 Task: In the sheet Budget Analysis ToolFont size of heading  18 Font style of dataoswald 'Font size of data '9 Alignment of headline & dataAlign center.   Fill color in heading, Red Font color of dataIn the sheet   Velocity Sales review   book
Action: Mouse moved to (43, 204)
Screenshot: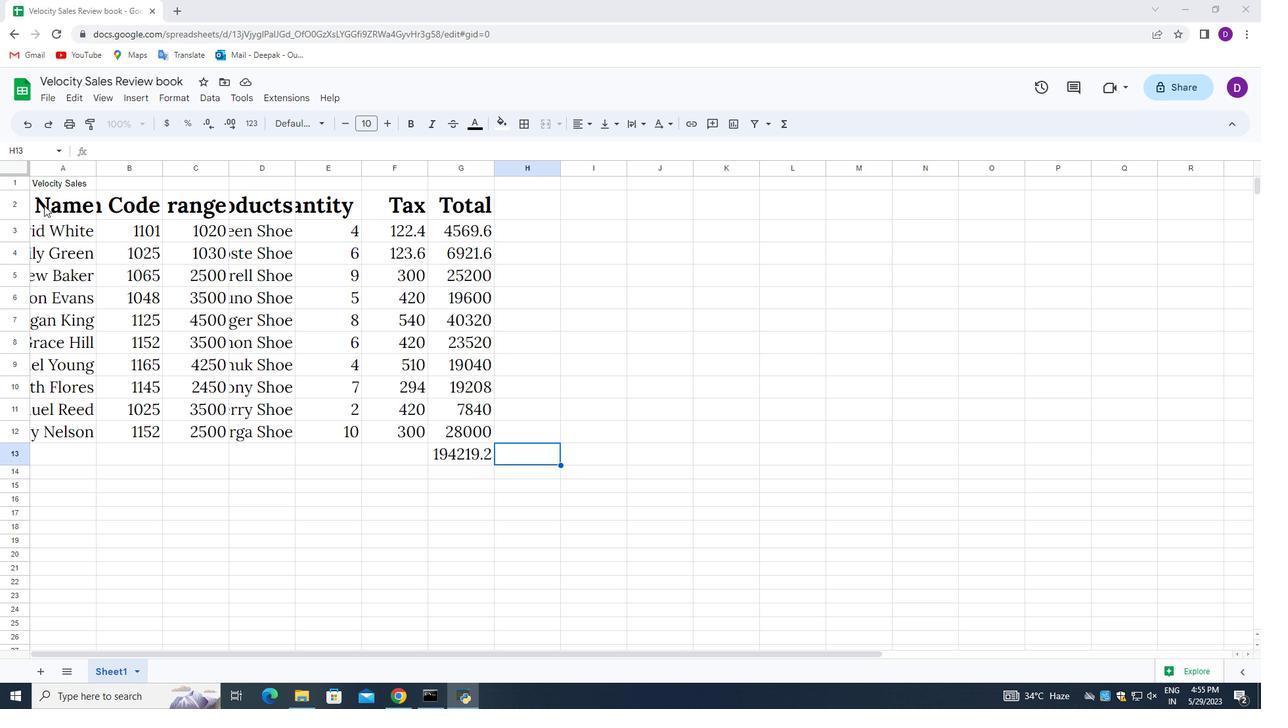 
Action: Mouse pressed left at (43, 204)
Screenshot: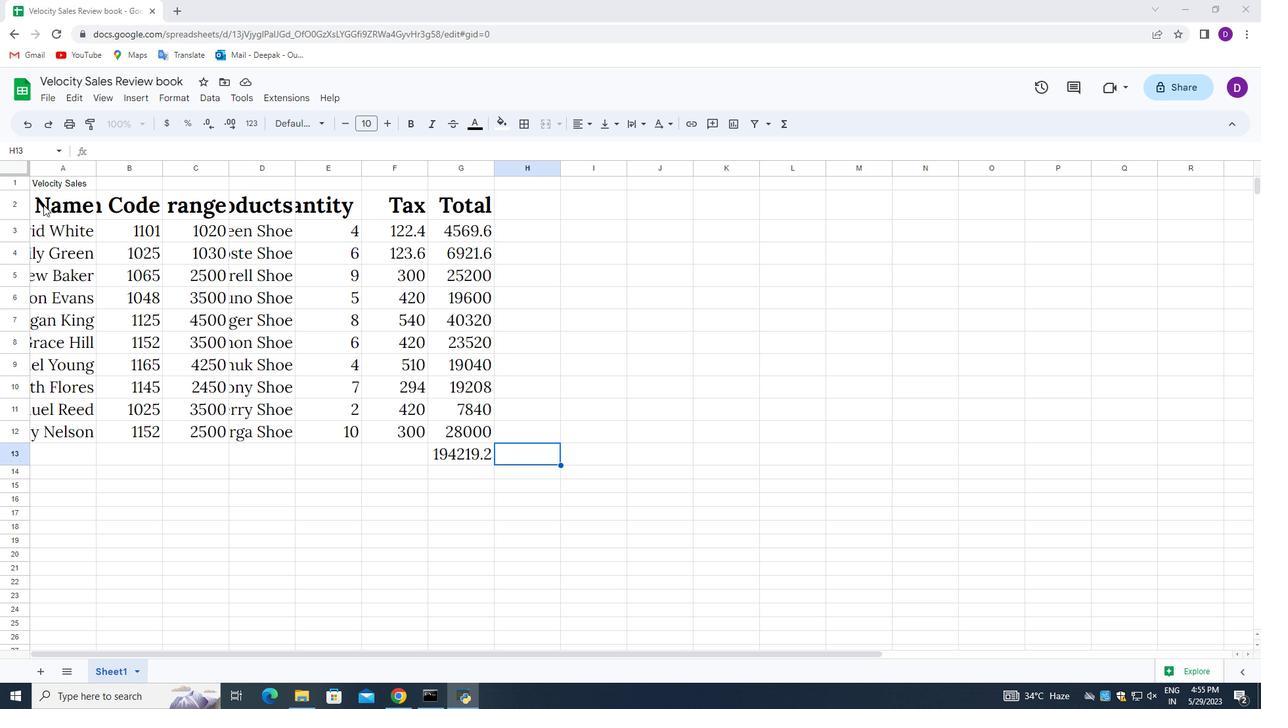 
Action: Mouse moved to (348, 125)
Screenshot: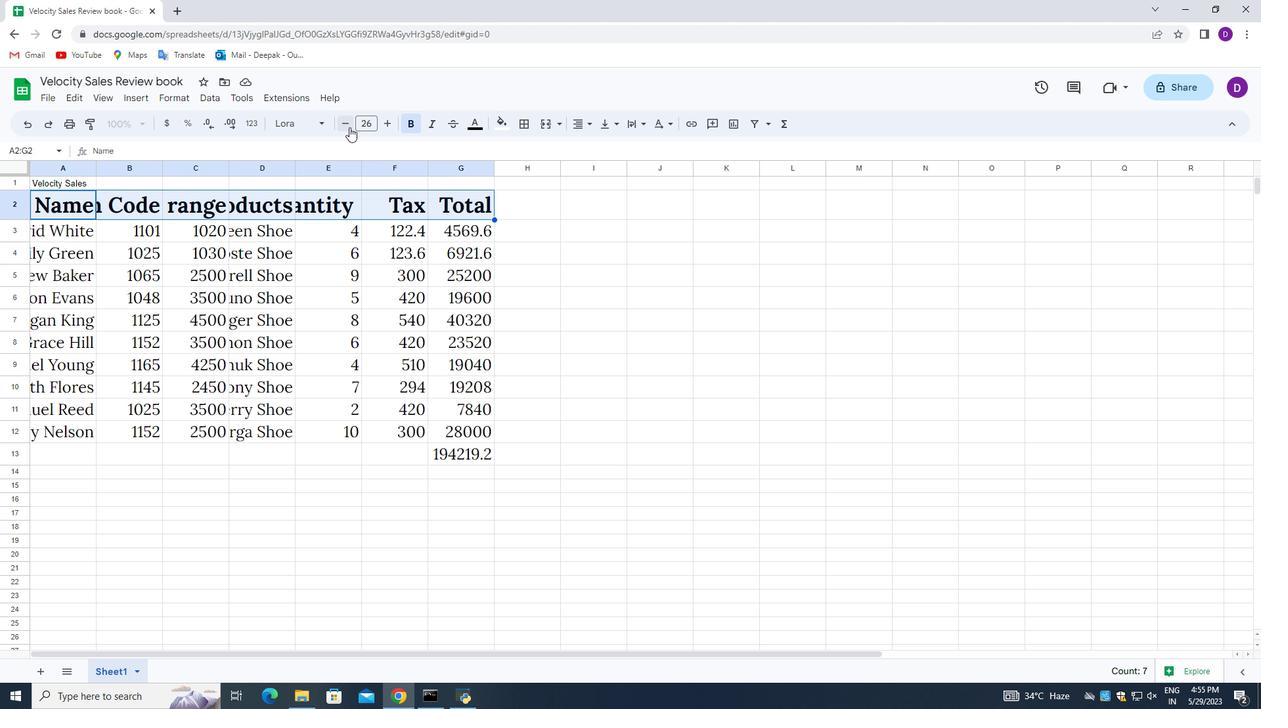 
Action: Mouse pressed left at (348, 125)
Screenshot: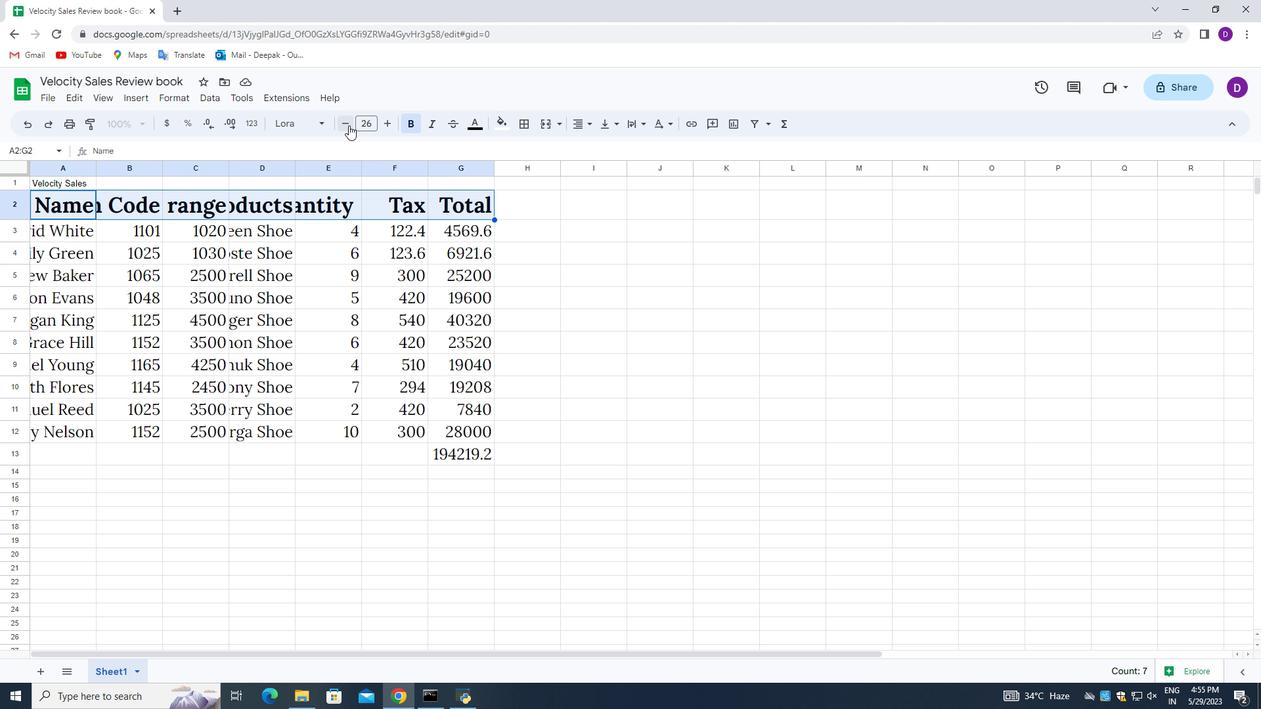 
Action: Mouse pressed left at (348, 125)
Screenshot: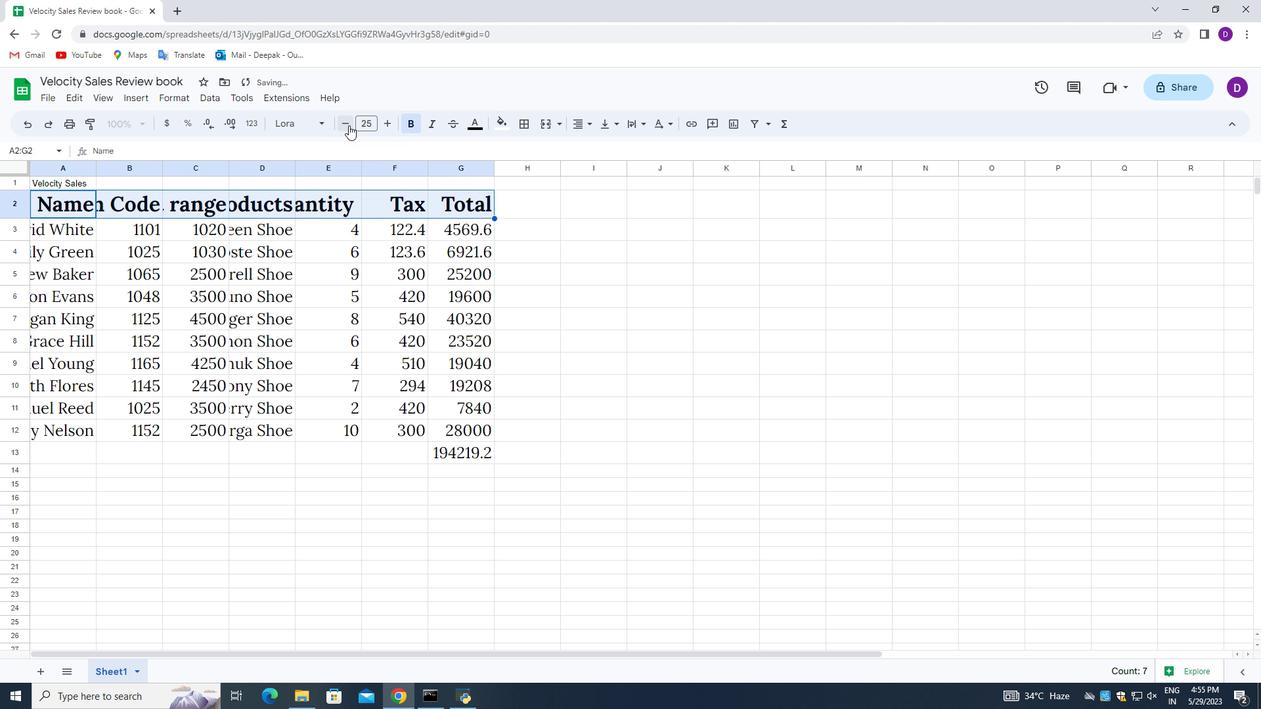 
Action: Mouse pressed left at (348, 125)
Screenshot: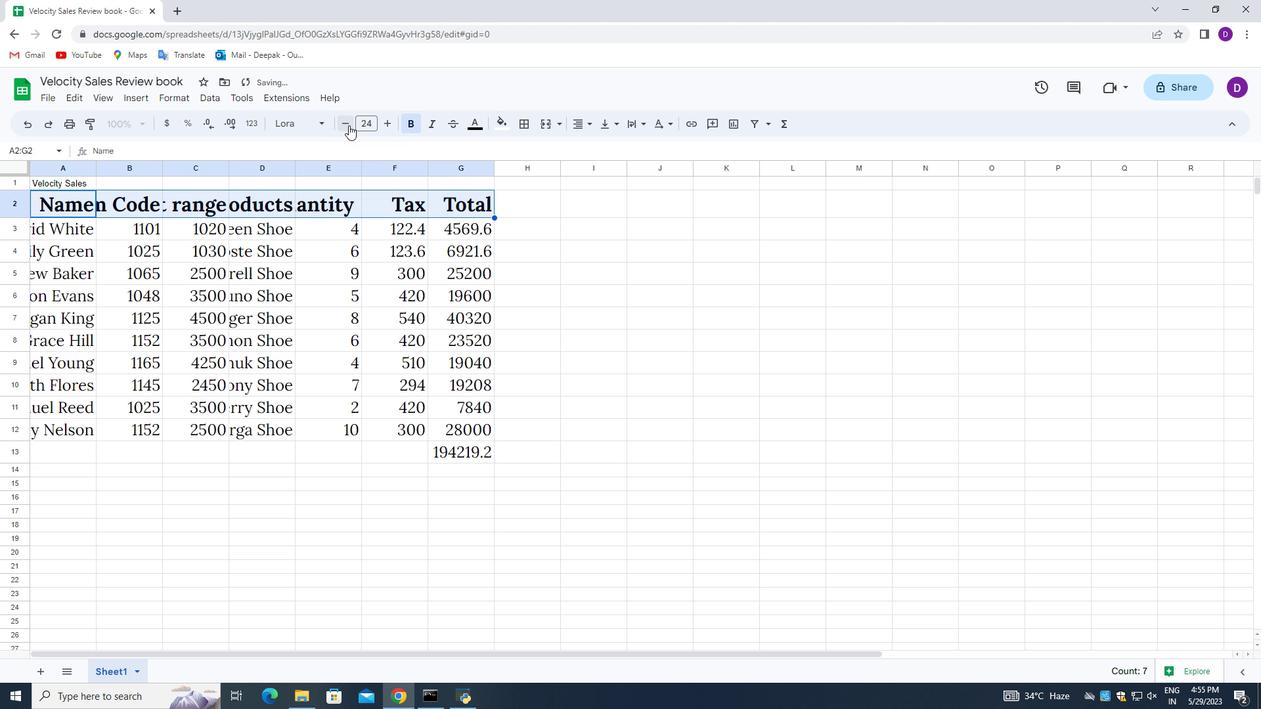 
Action: Mouse pressed left at (348, 125)
Screenshot: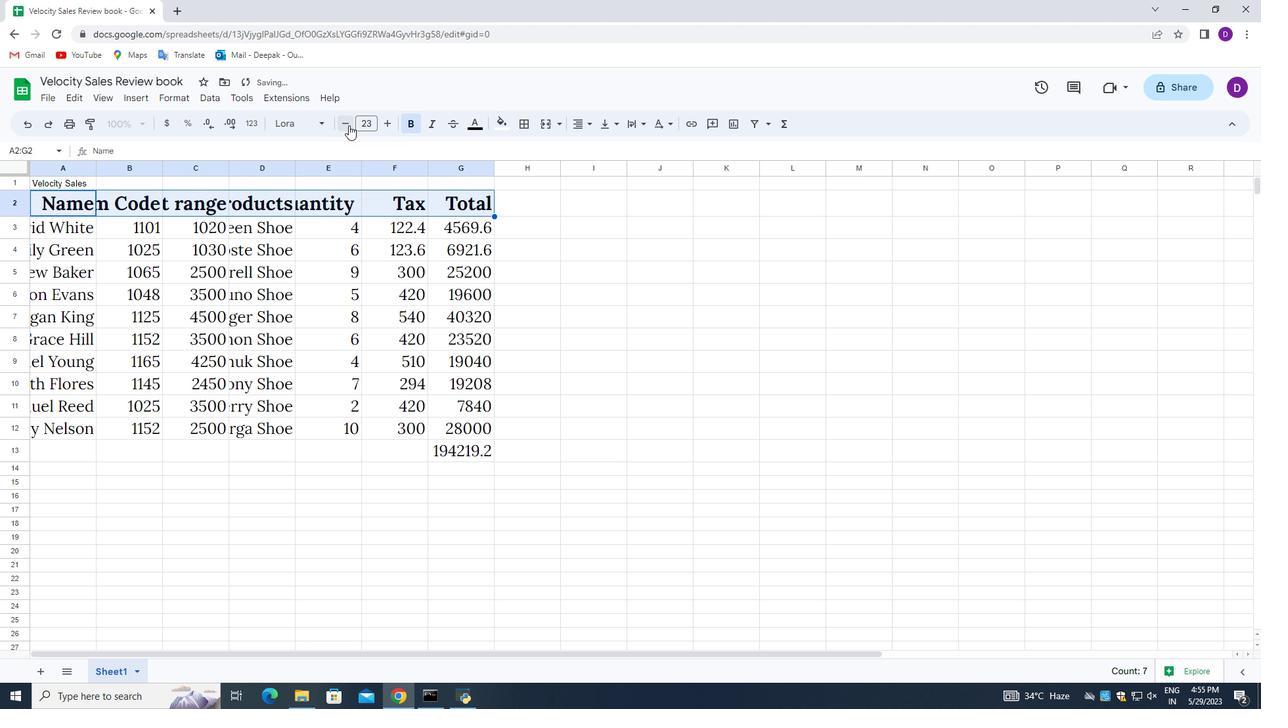 
Action: Mouse pressed left at (348, 125)
Screenshot: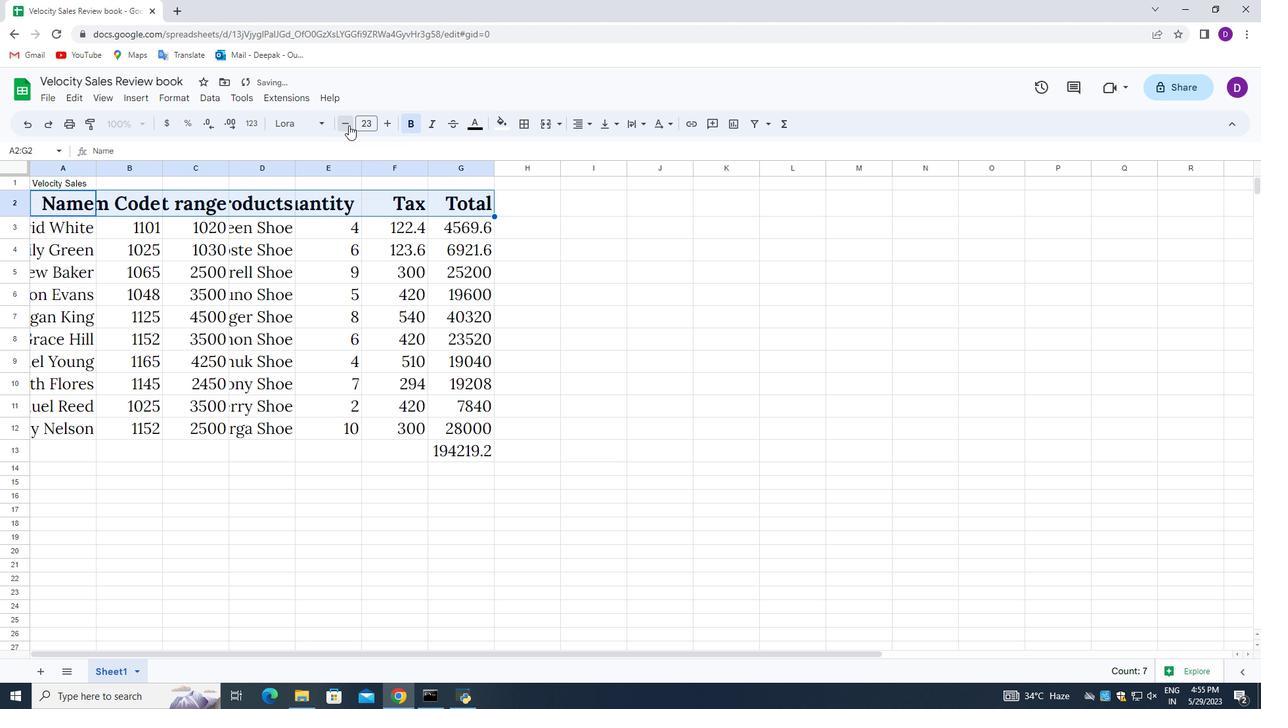 
Action: Mouse pressed left at (348, 125)
Screenshot: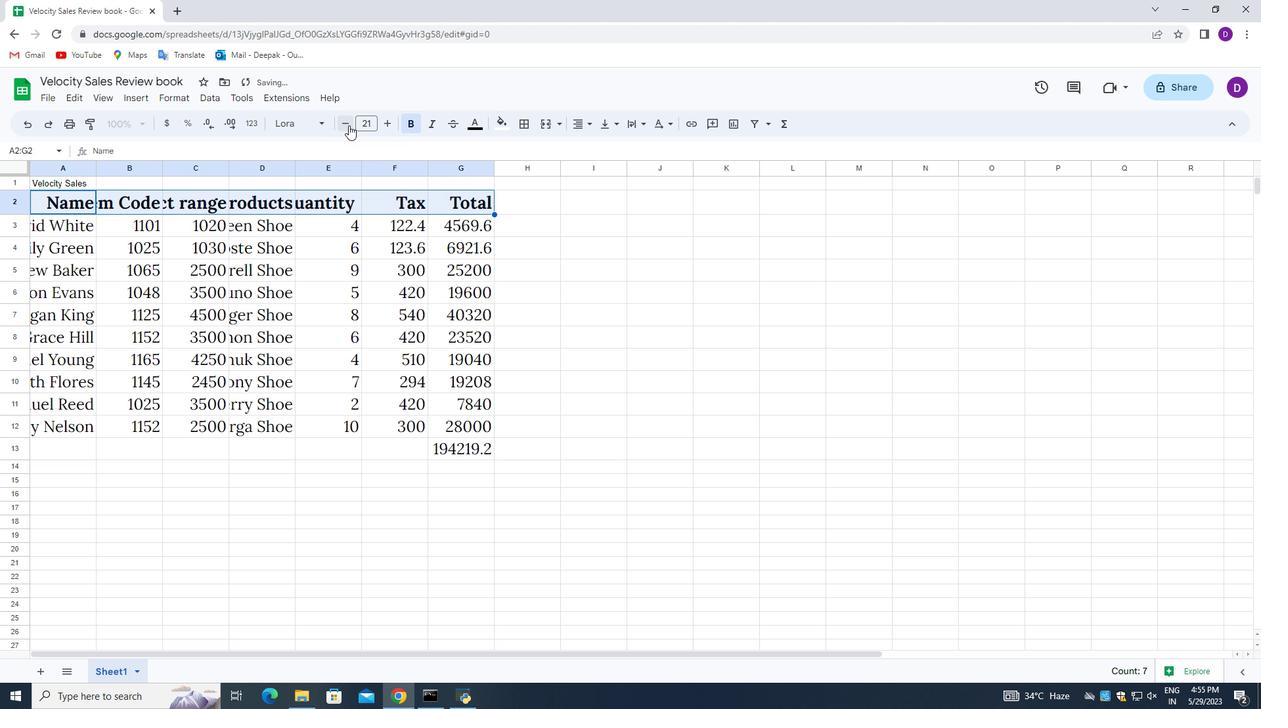 
Action: Mouse pressed left at (348, 125)
Screenshot: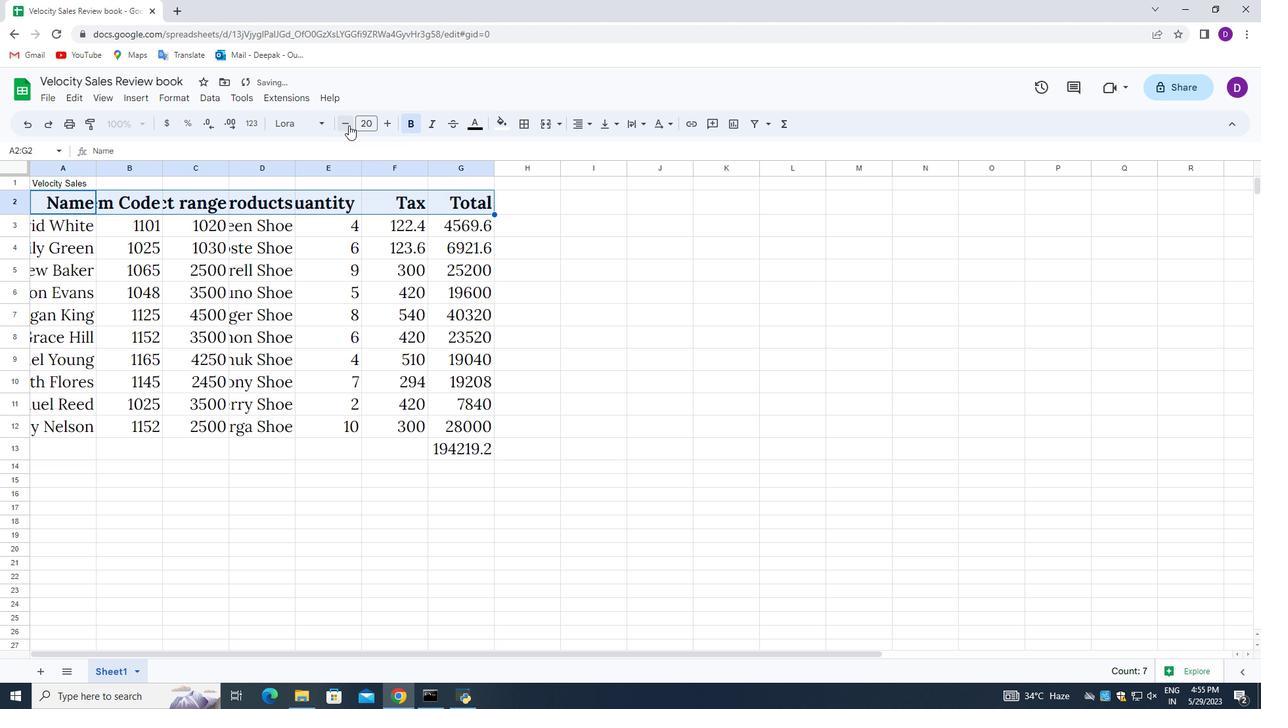 
Action: Mouse pressed left at (348, 125)
Screenshot: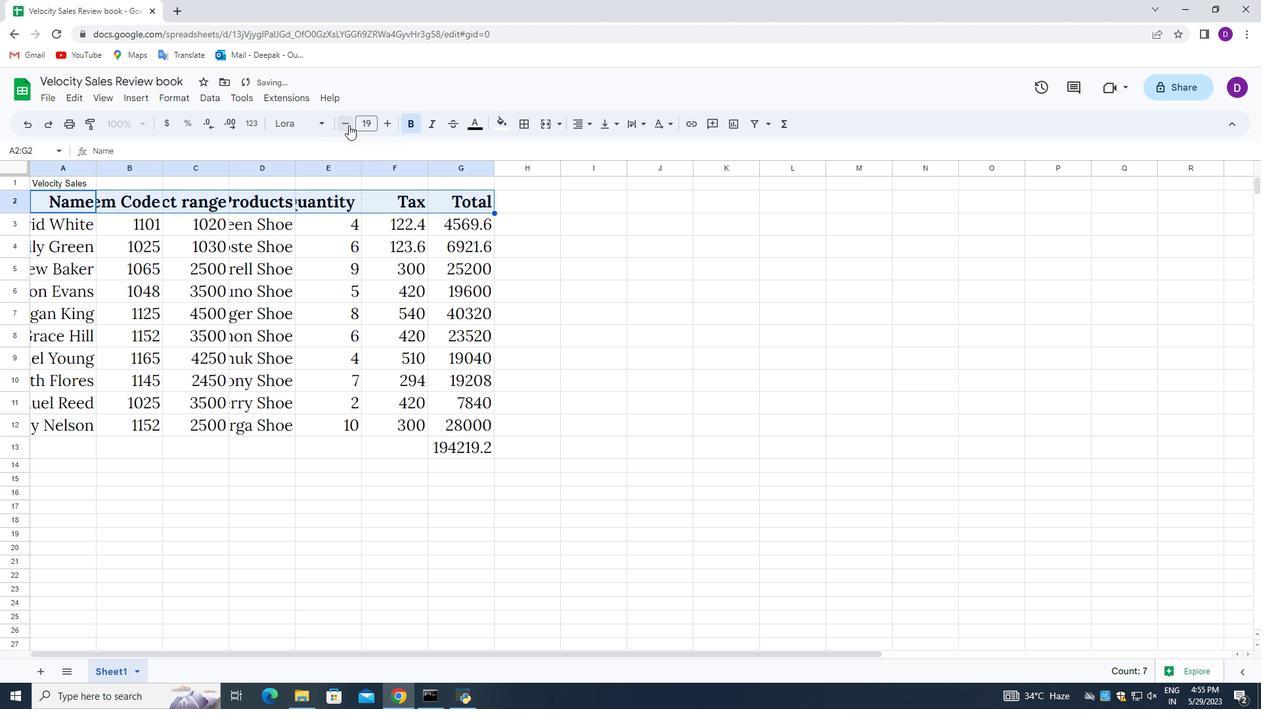 
Action: Mouse moved to (36, 224)
Screenshot: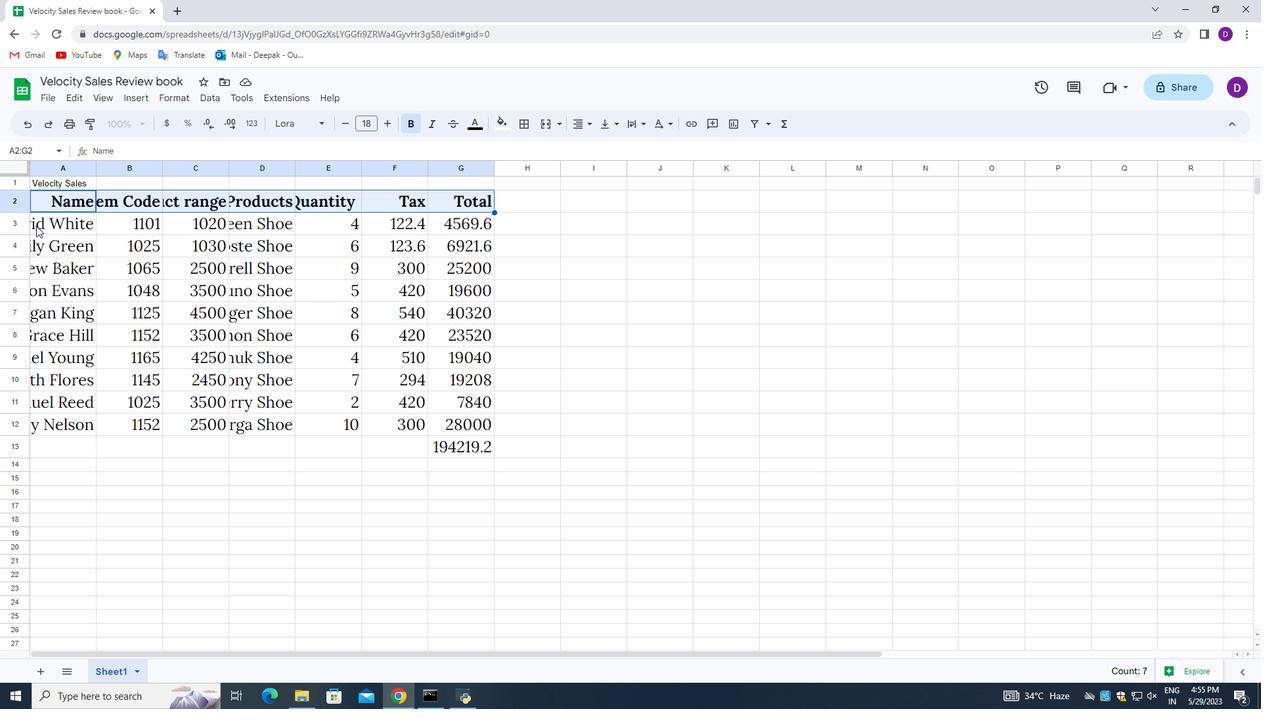 
Action: Mouse pressed left at (36, 224)
Screenshot: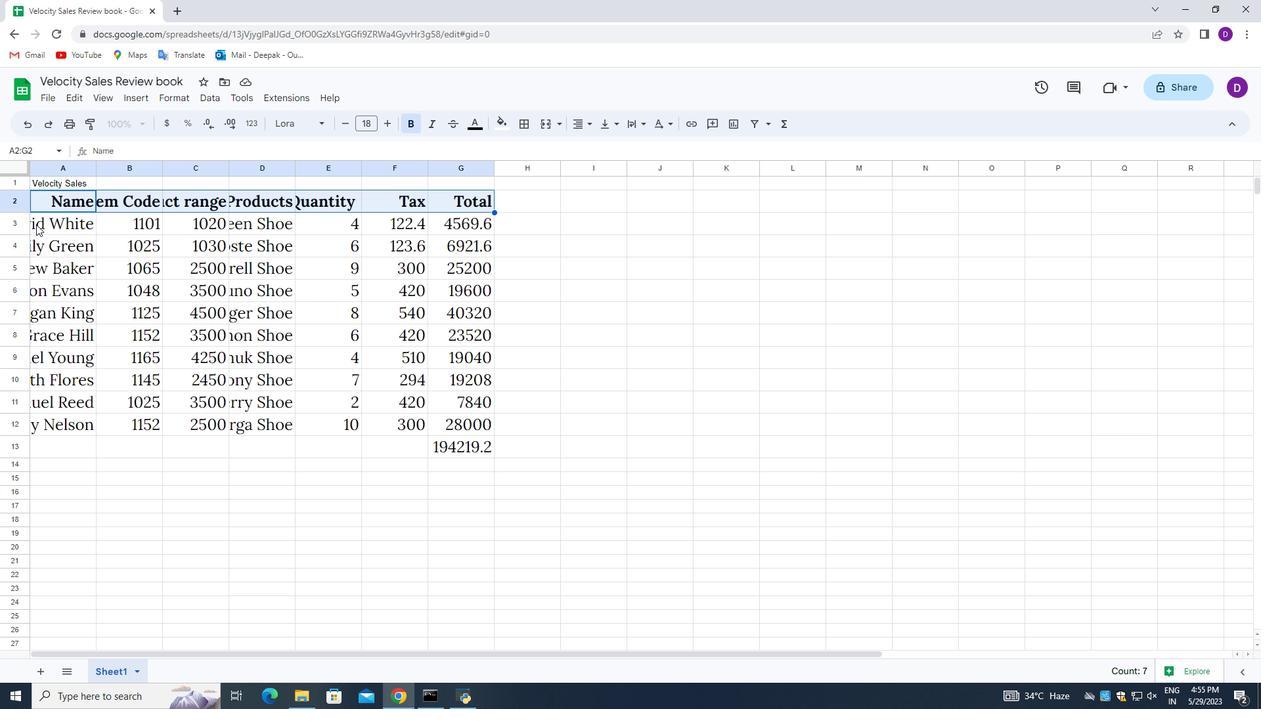 
Action: Mouse moved to (287, 118)
Screenshot: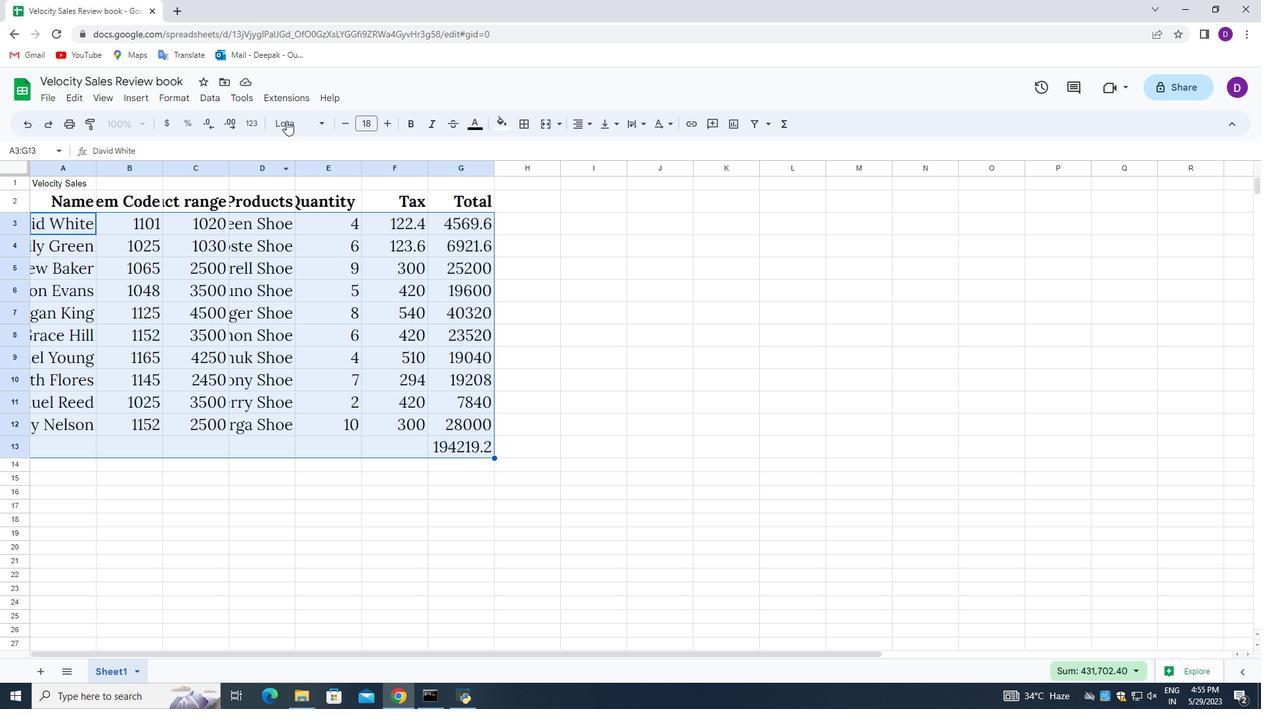
Action: Mouse pressed left at (287, 118)
Screenshot: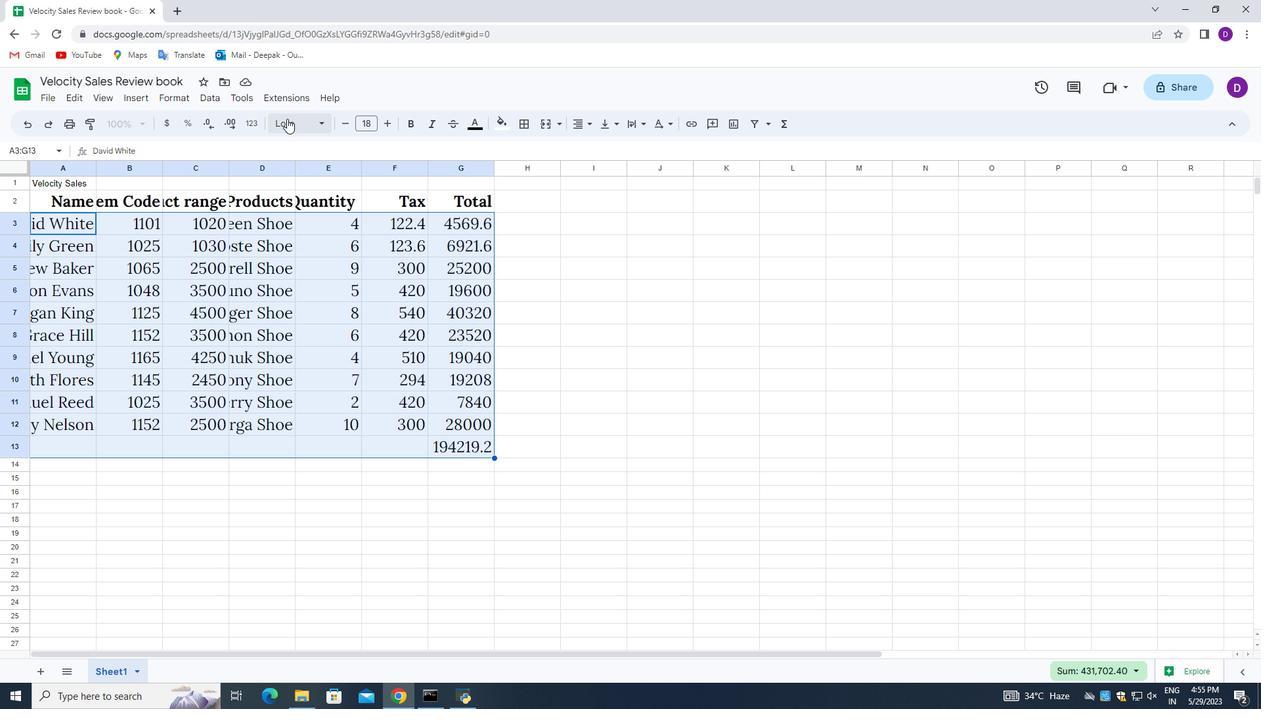 
Action: Mouse moved to (323, 281)
Screenshot: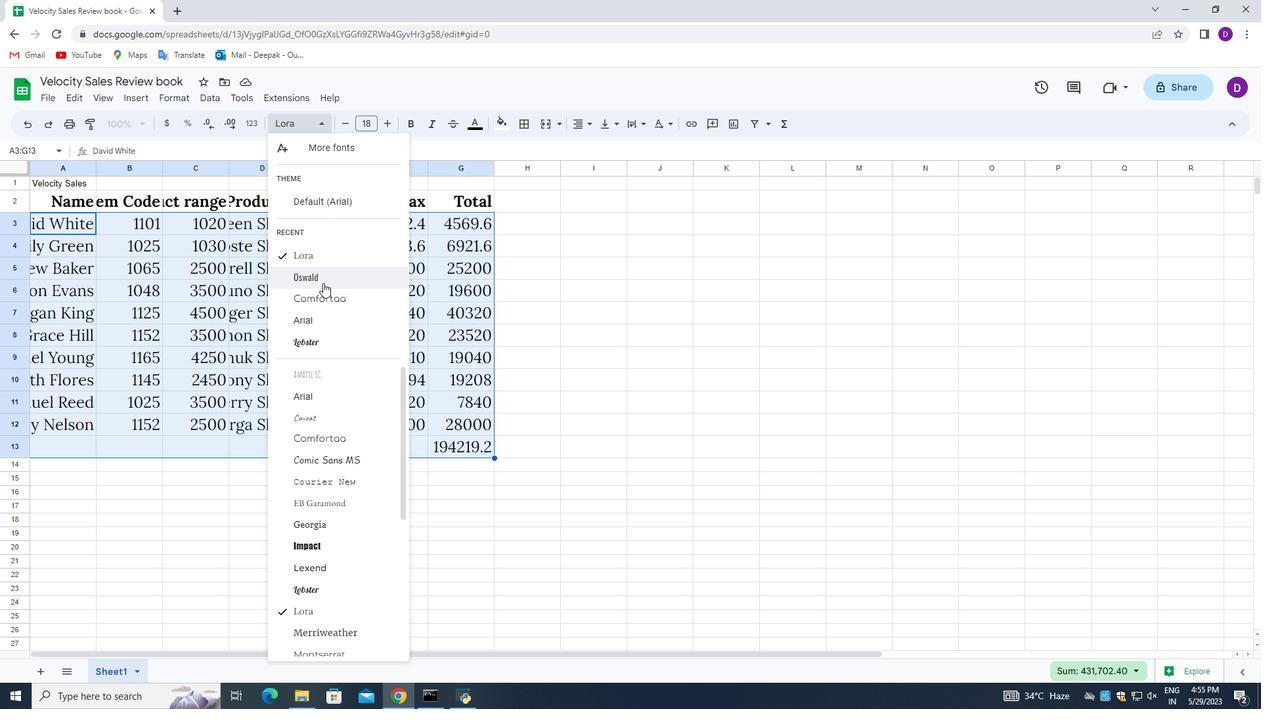 
Action: Mouse pressed left at (323, 281)
Screenshot: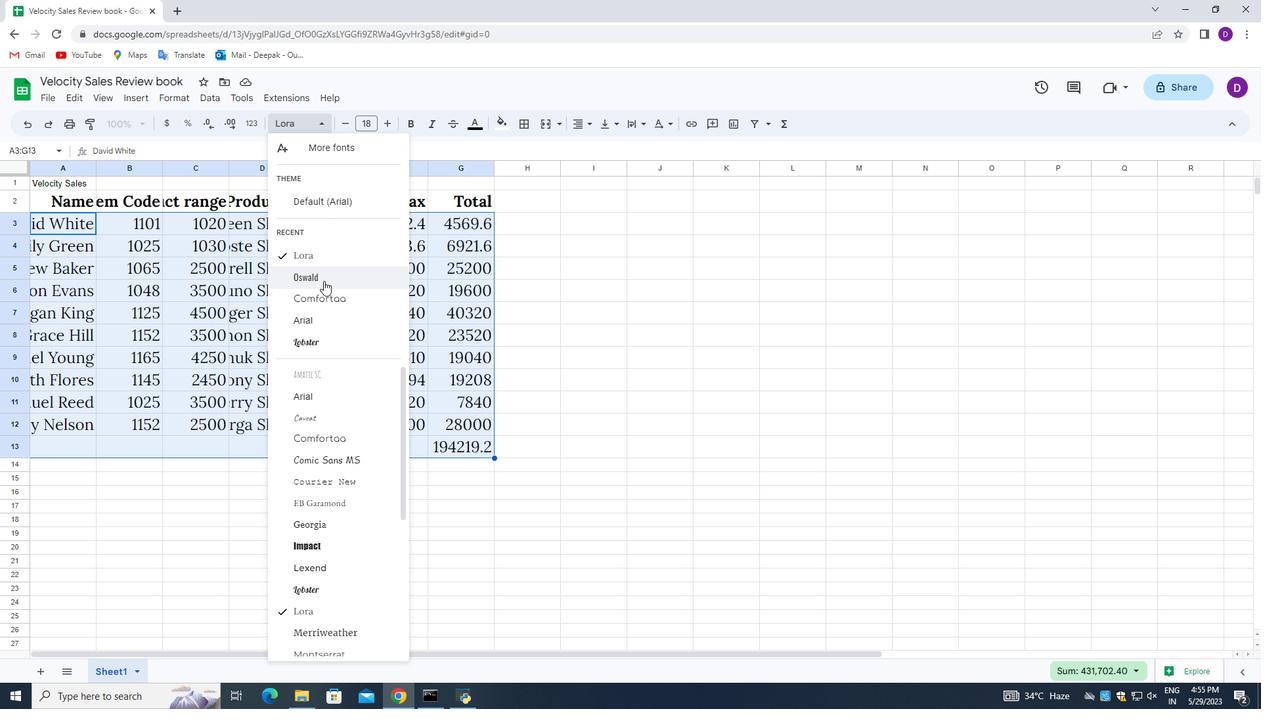 
Action: Mouse moved to (344, 126)
Screenshot: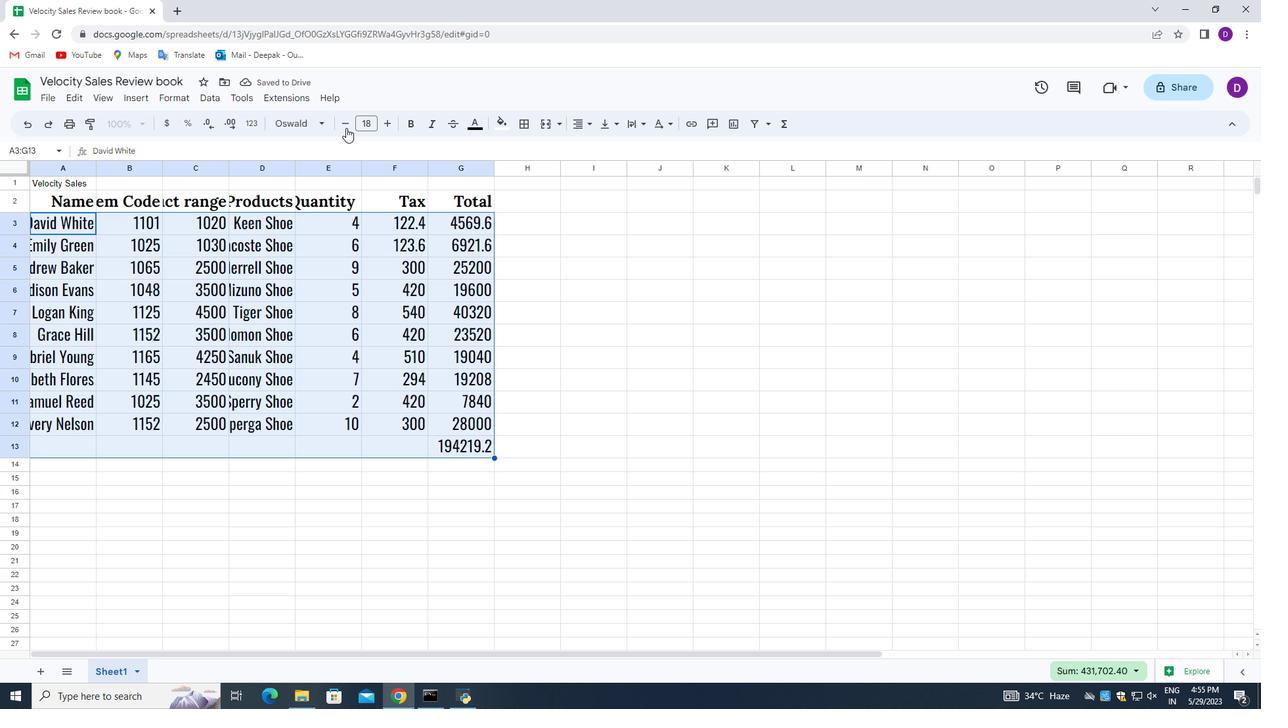 
Action: Mouse pressed left at (344, 126)
Screenshot: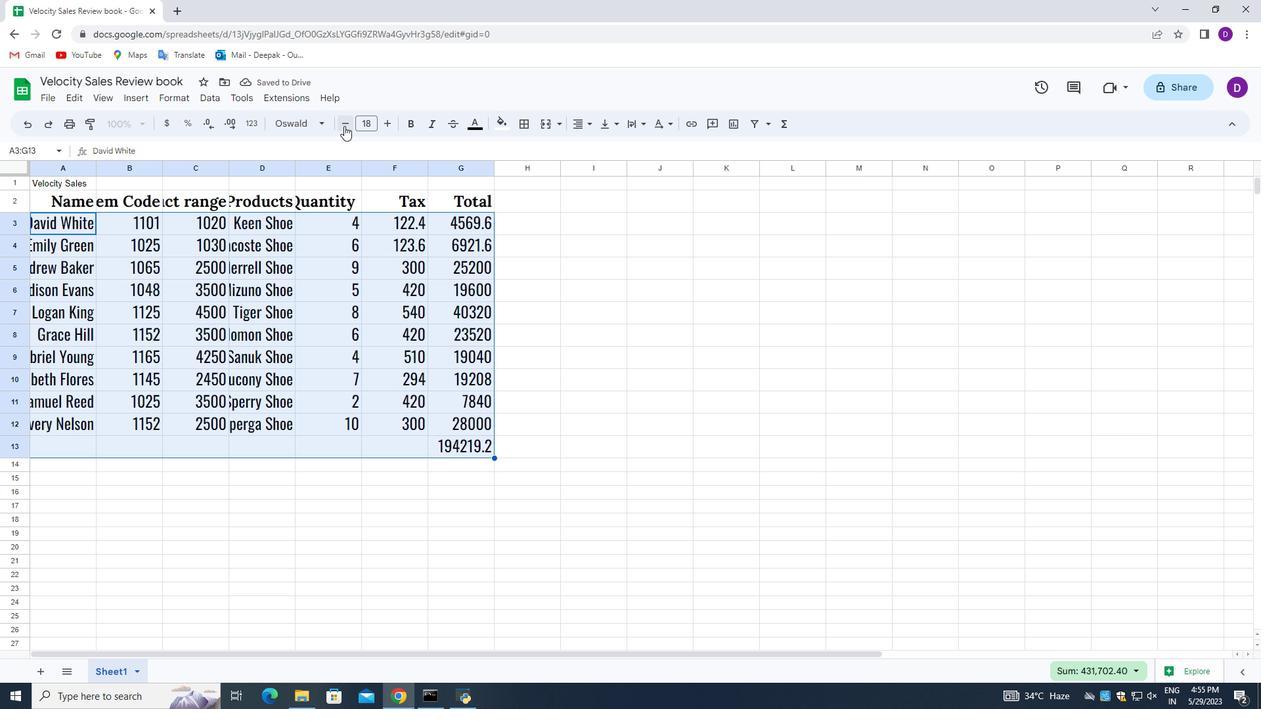 
Action: Mouse pressed left at (344, 126)
Screenshot: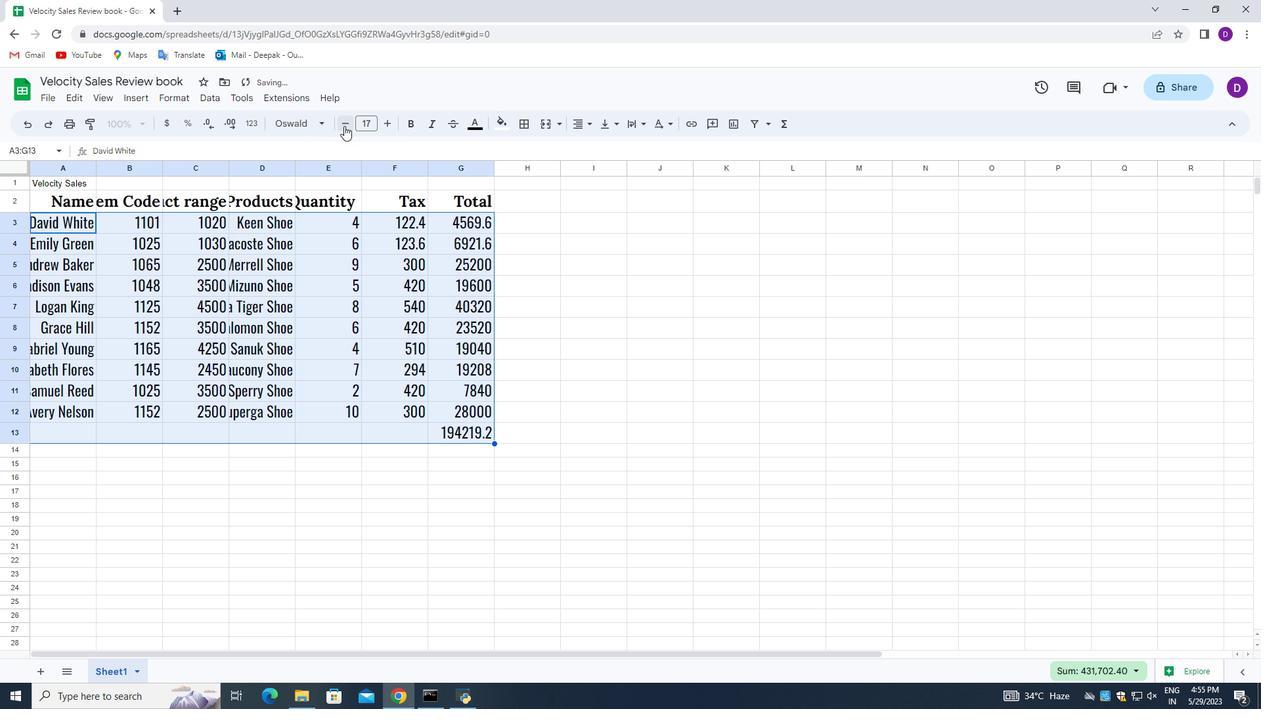 
Action: Mouse pressed left at (344, 126)
Screenshot: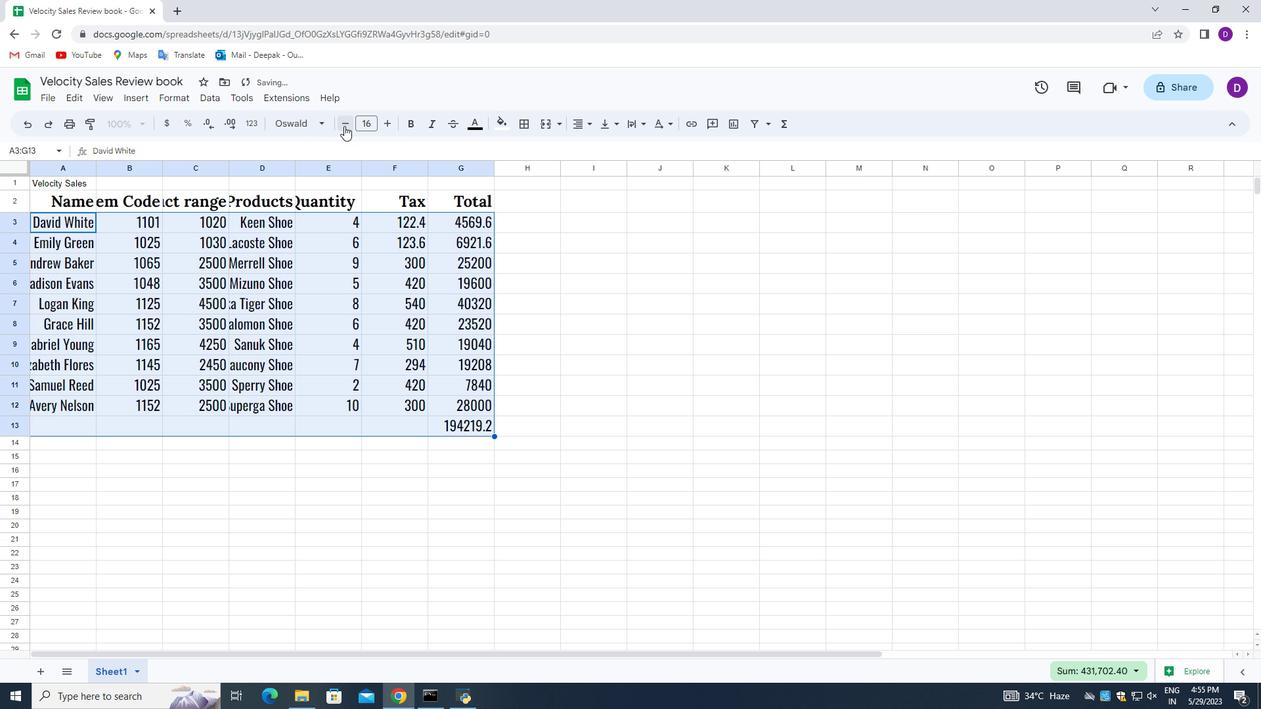 
Action: Mouse pressed left at (344, 126)
Screenshot: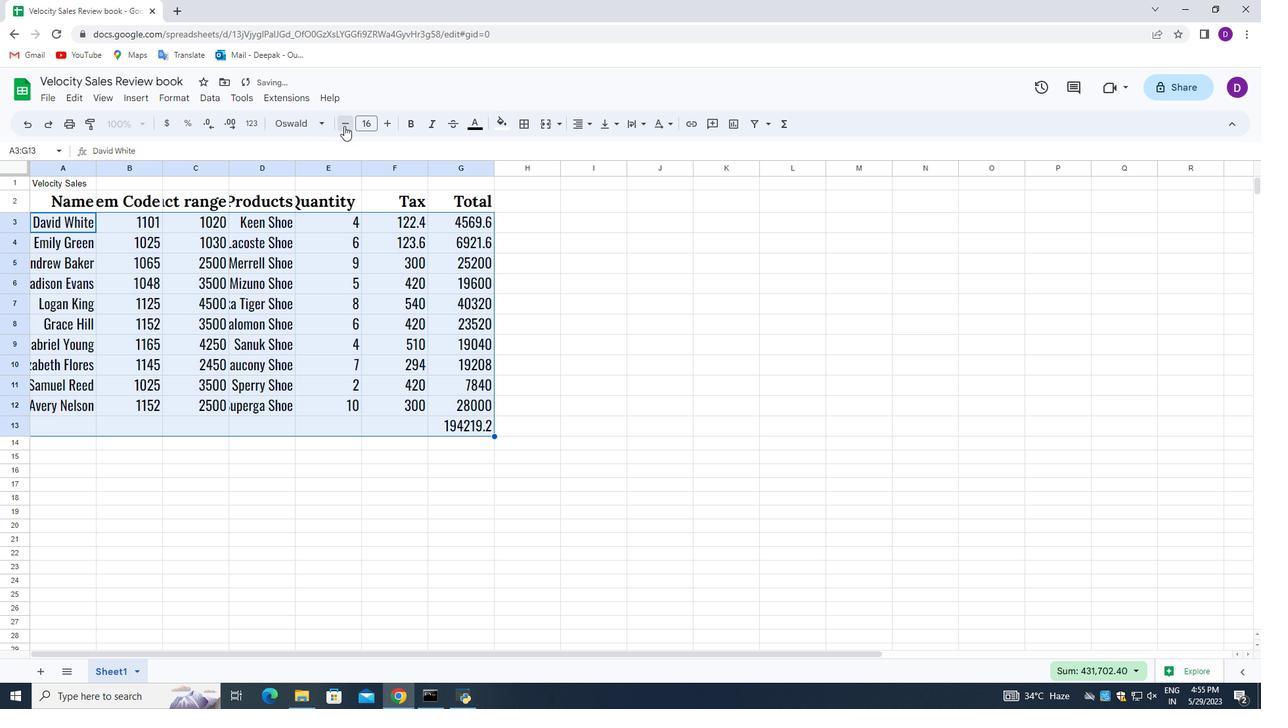 
Action: Mouse pressed left at (344, 126)
Screenshot: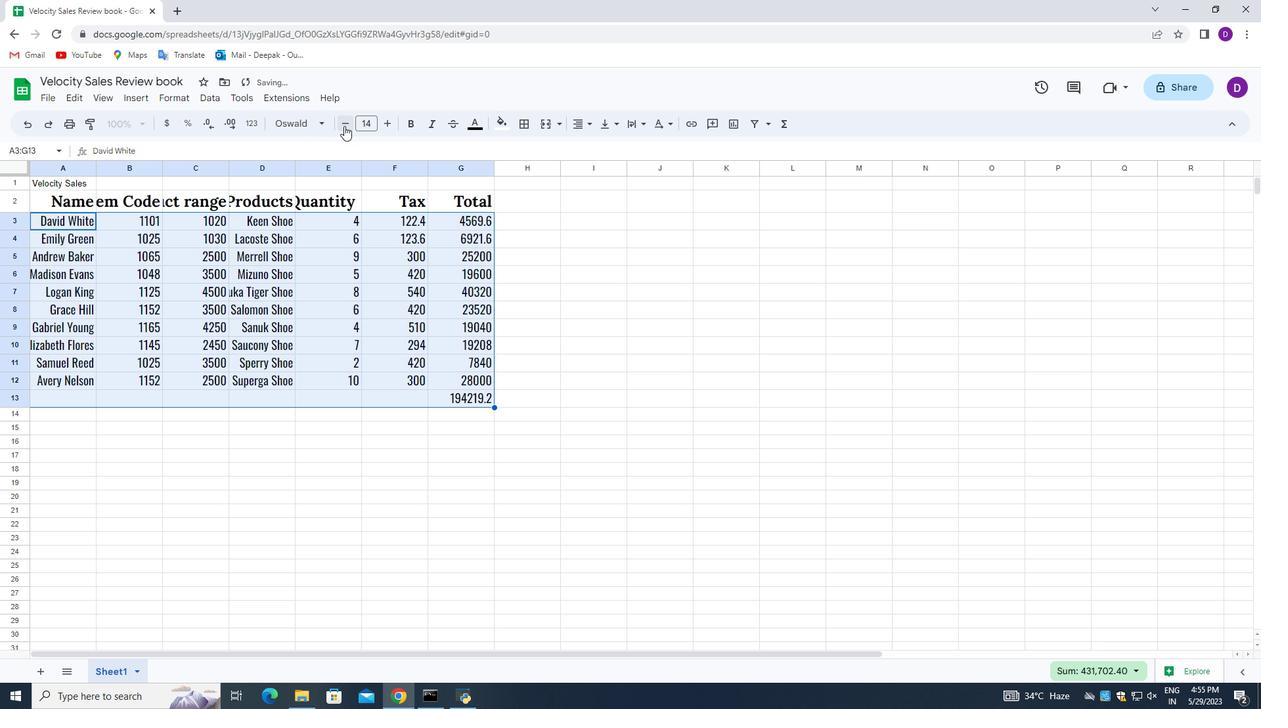 
Action: Mouse pressed left at (344, 126)
Screenshot: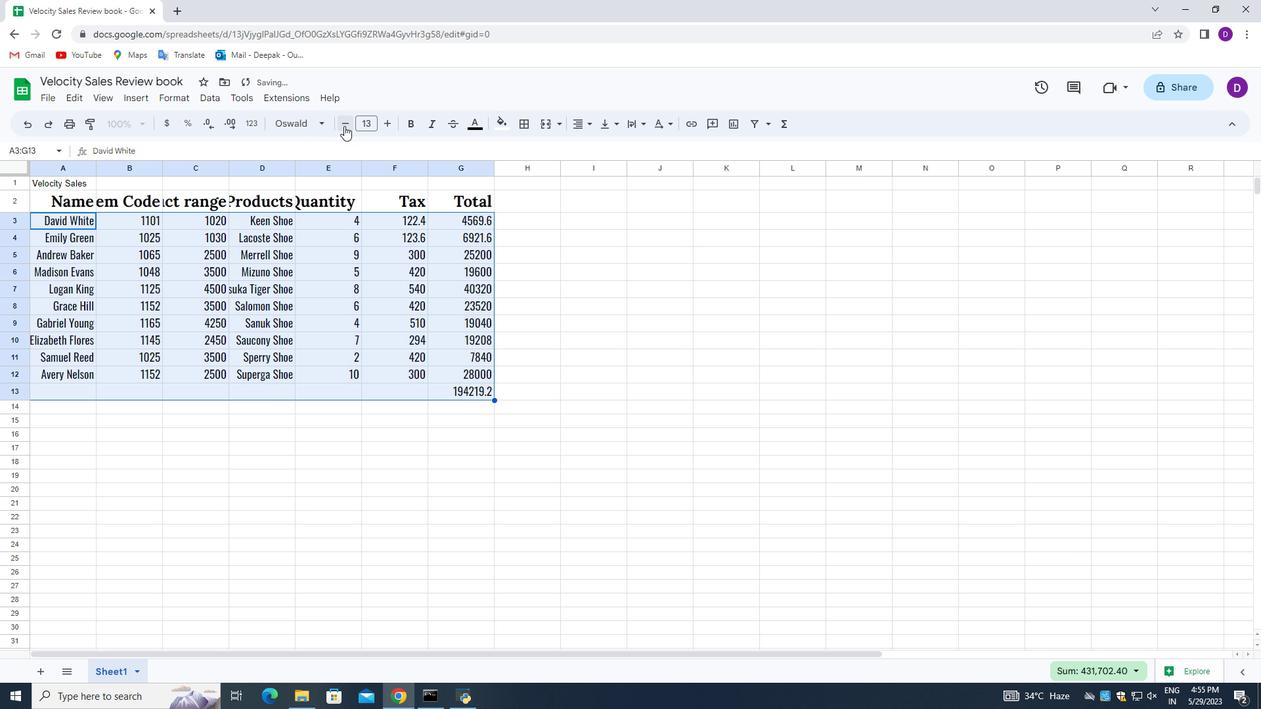 
Action: Mouse pressed left at (344, 126)
Screenshot: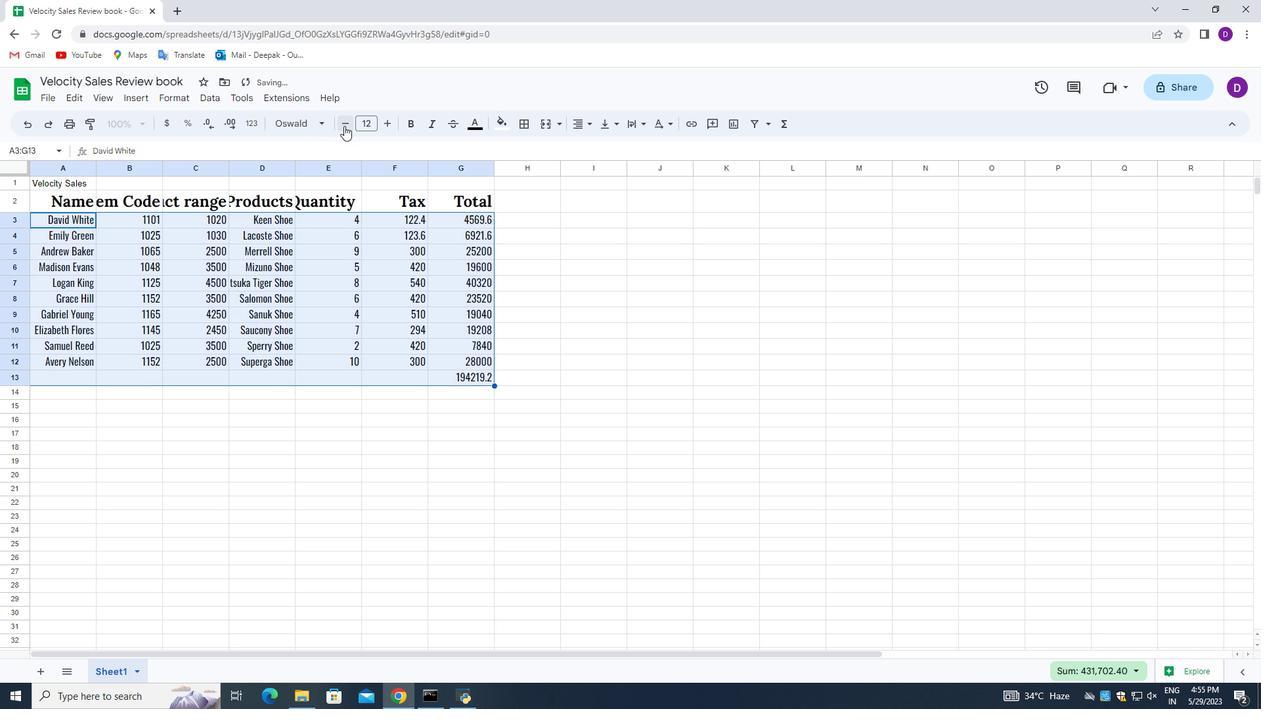 
Action: Mouse pressed left at (344, 126)
Screenshot: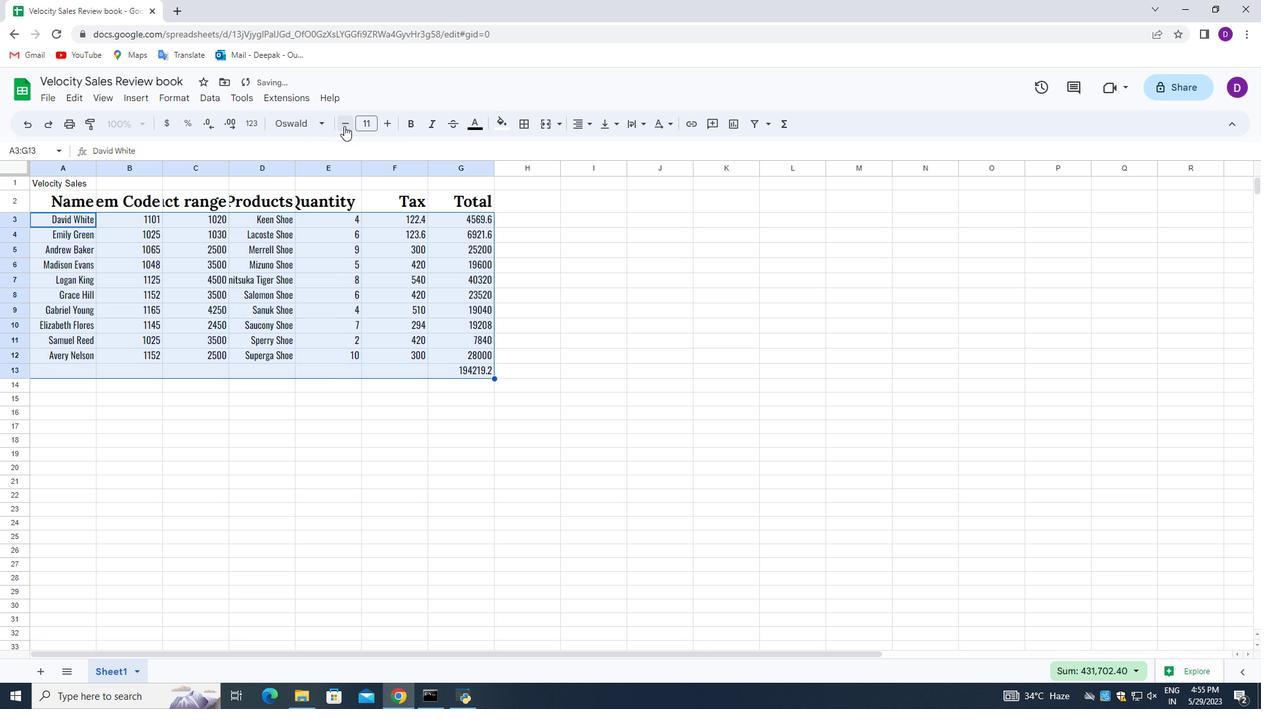 
Action: Mouse pressed left at (344, 126)
Screenshot: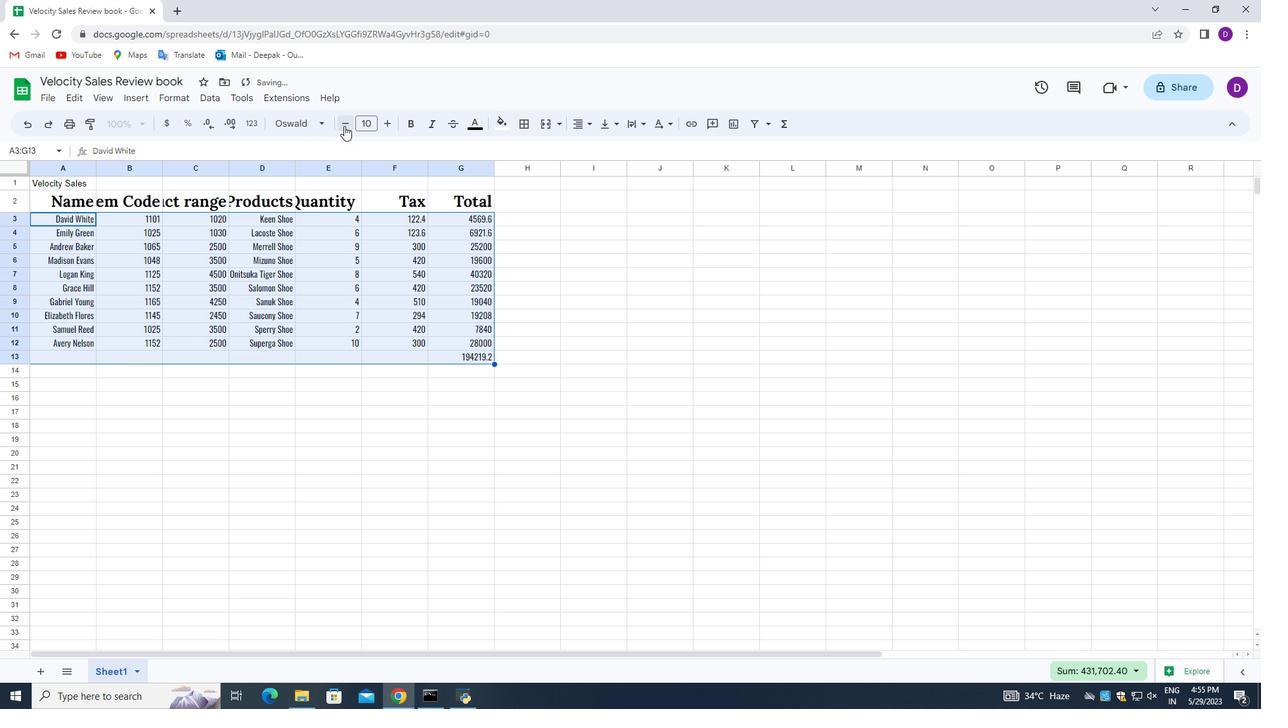 
Action: Mouse moved to (38, 199)
Screenshot: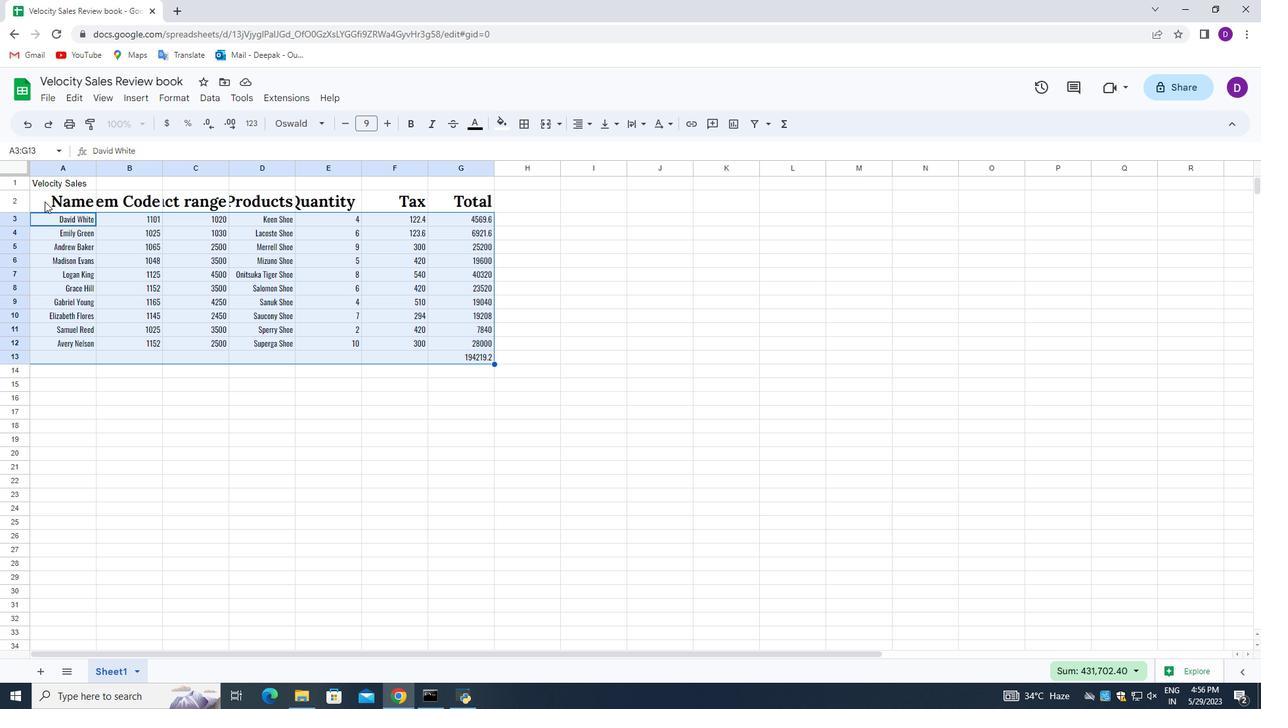 
Action: Mouse pressed left at (38, 199)
Screenshot: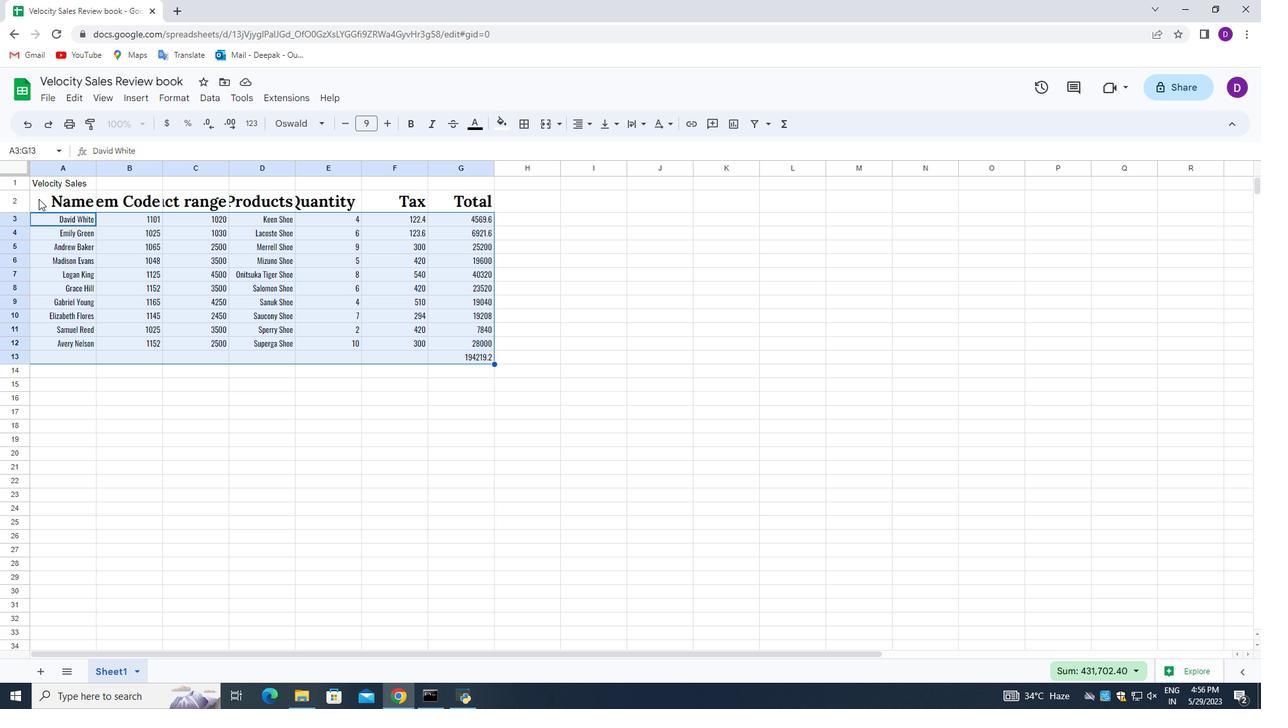 
Action: Mouse moved to (578, 128)
Screenshot: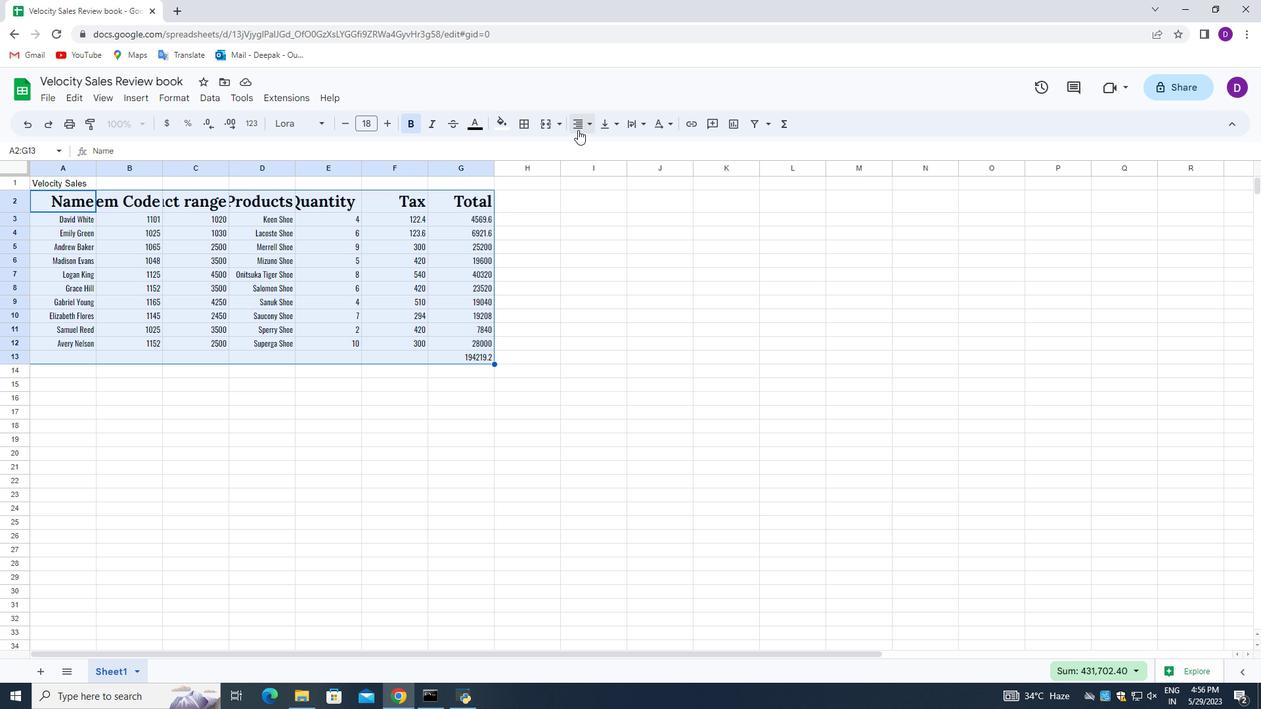 
Action: Mouse pressed left at (578, 128)
Screenshot: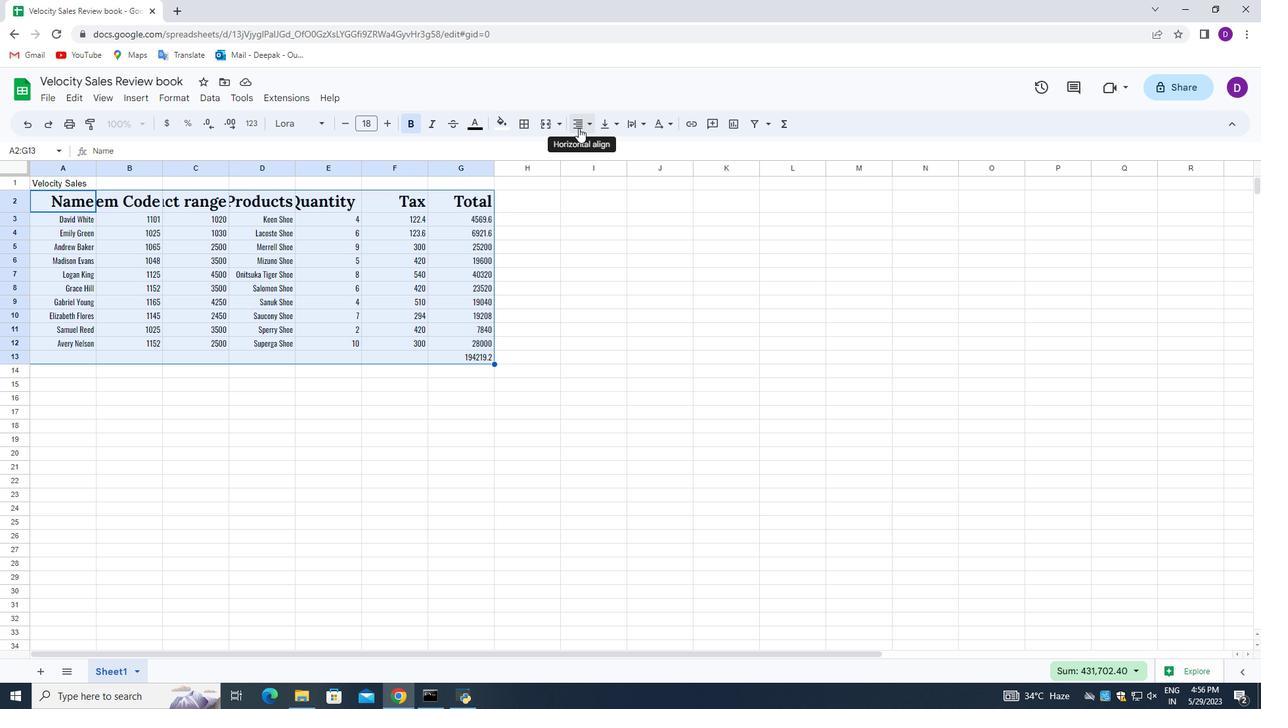 
Action: Mouse moved to (603, 146)
Screenshot: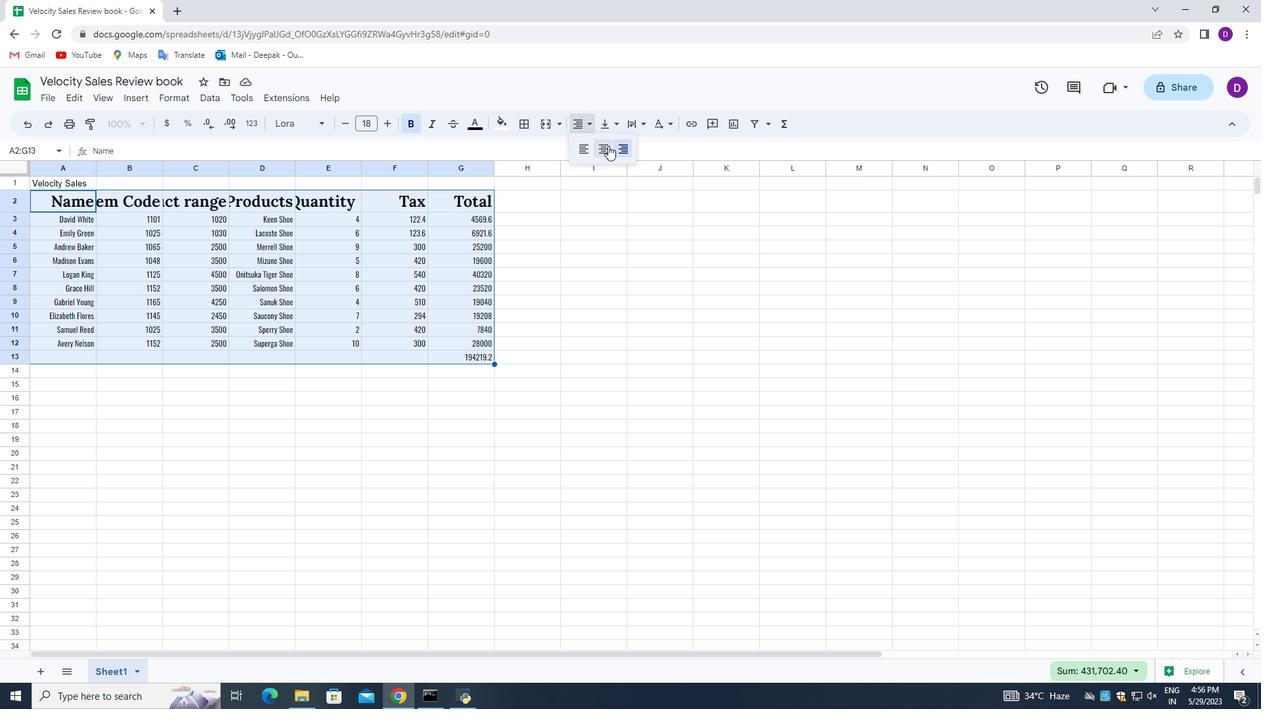 
Action: Mouse pressed left at (603, 146)
Screenshot: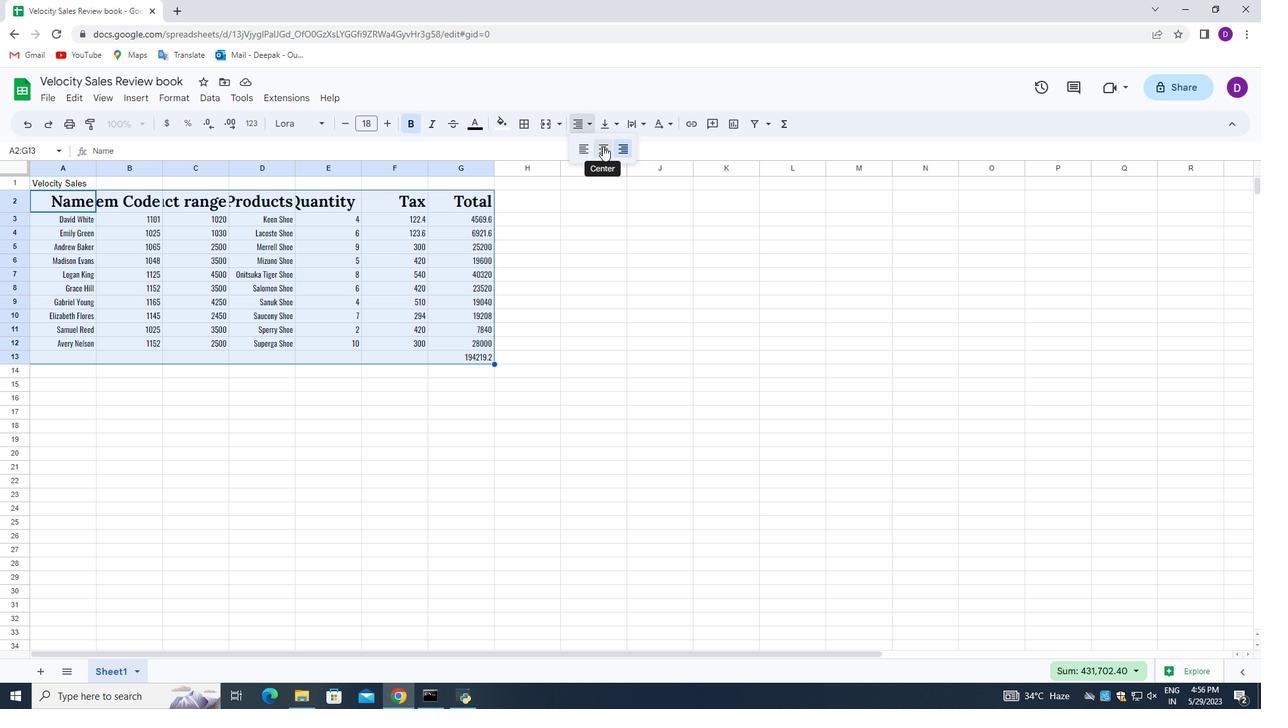 
Action: Mouse moved to (224, 204)
Screenshot: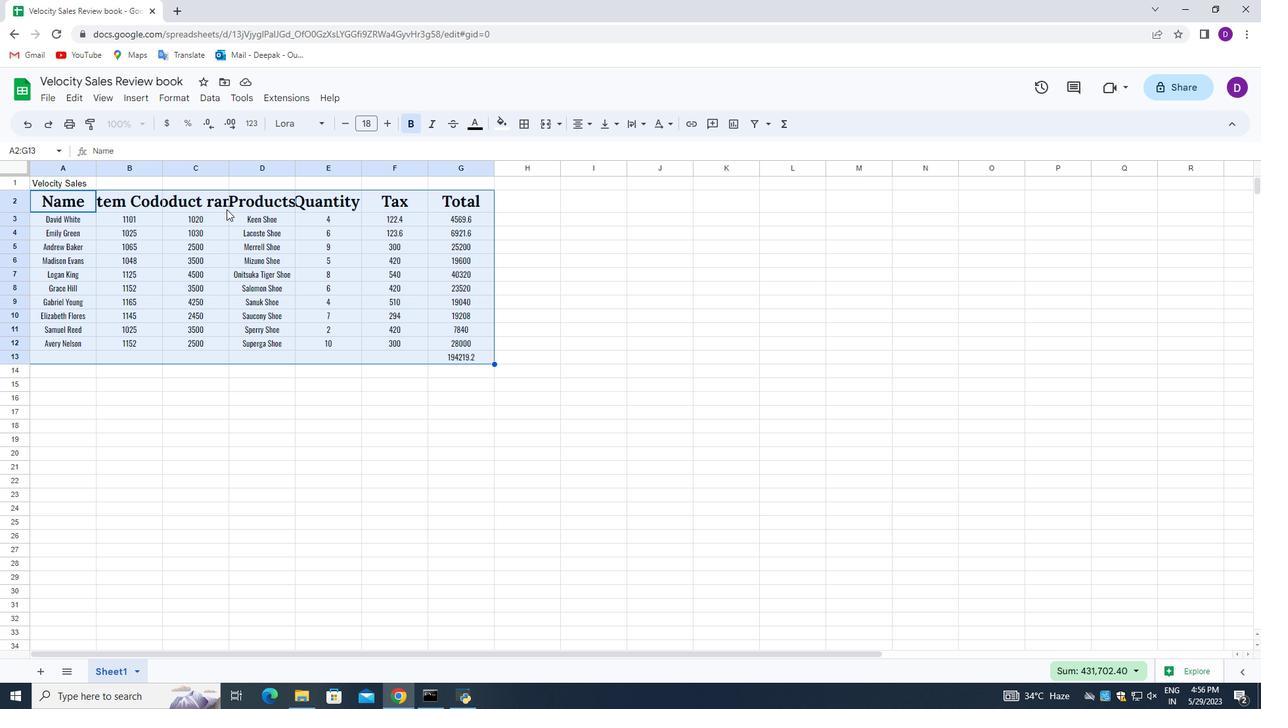 
Action: Mouse pressed left at (224, 204)
Screenshot: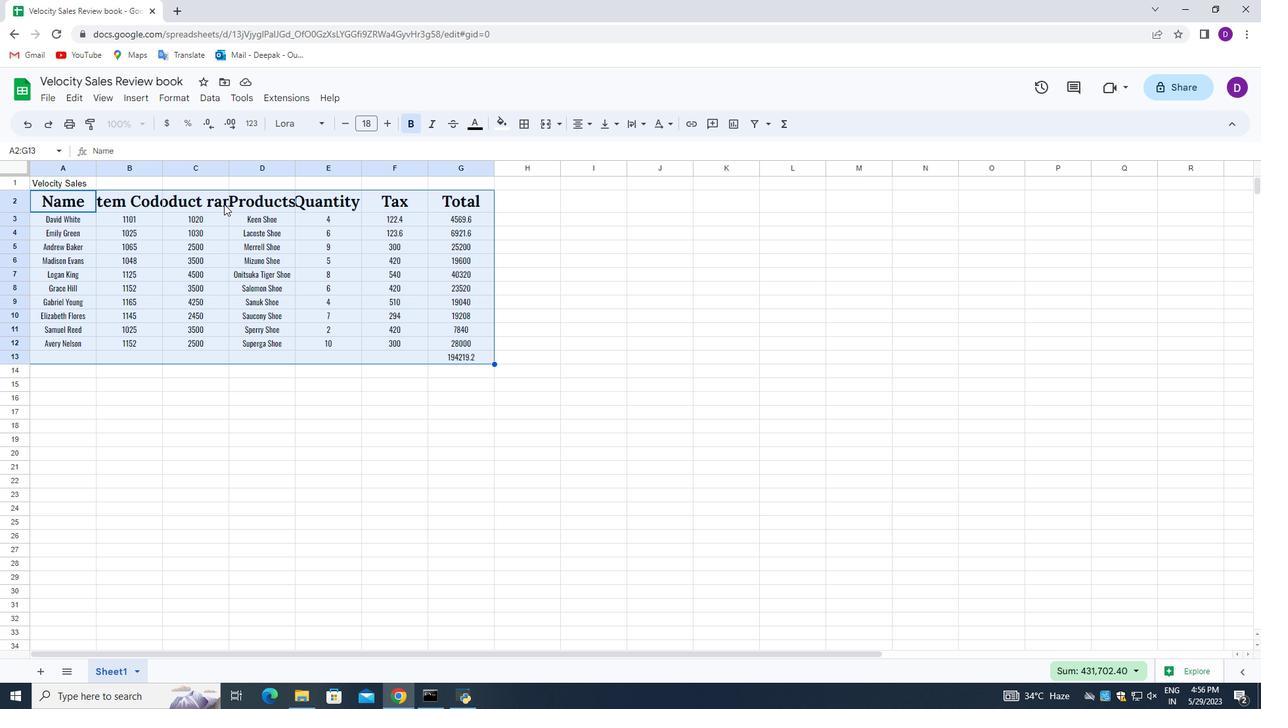 
Action: Mouse moved to (39, 196)
Screenshot: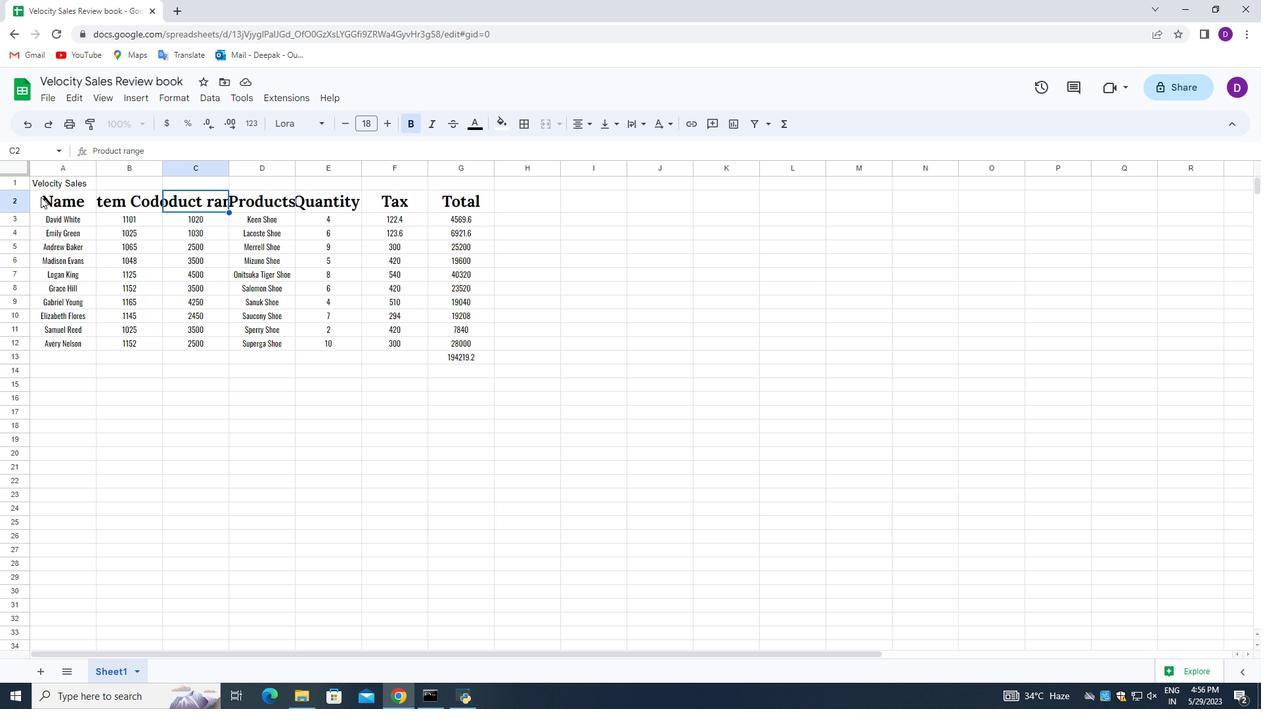 
Action: Mouse pressed left at (39, 196)
Screenshot: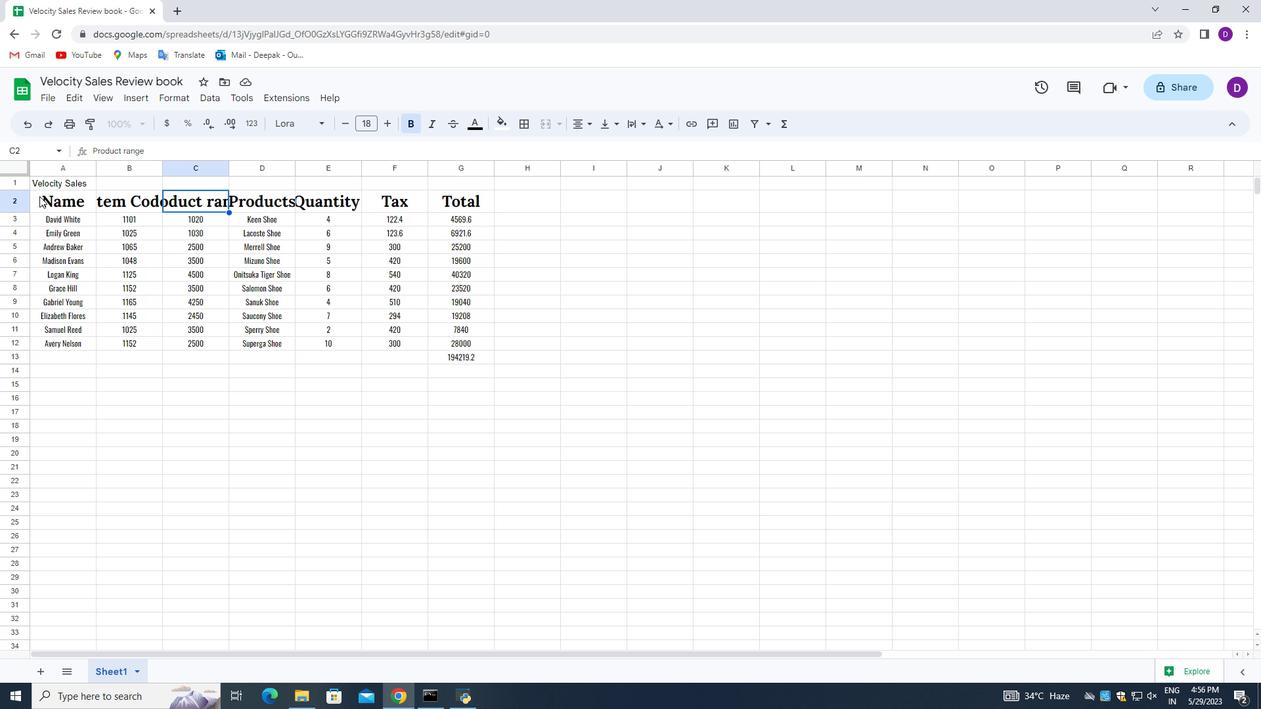 
Action: Mouse moved to (502, 124)
Screenshot: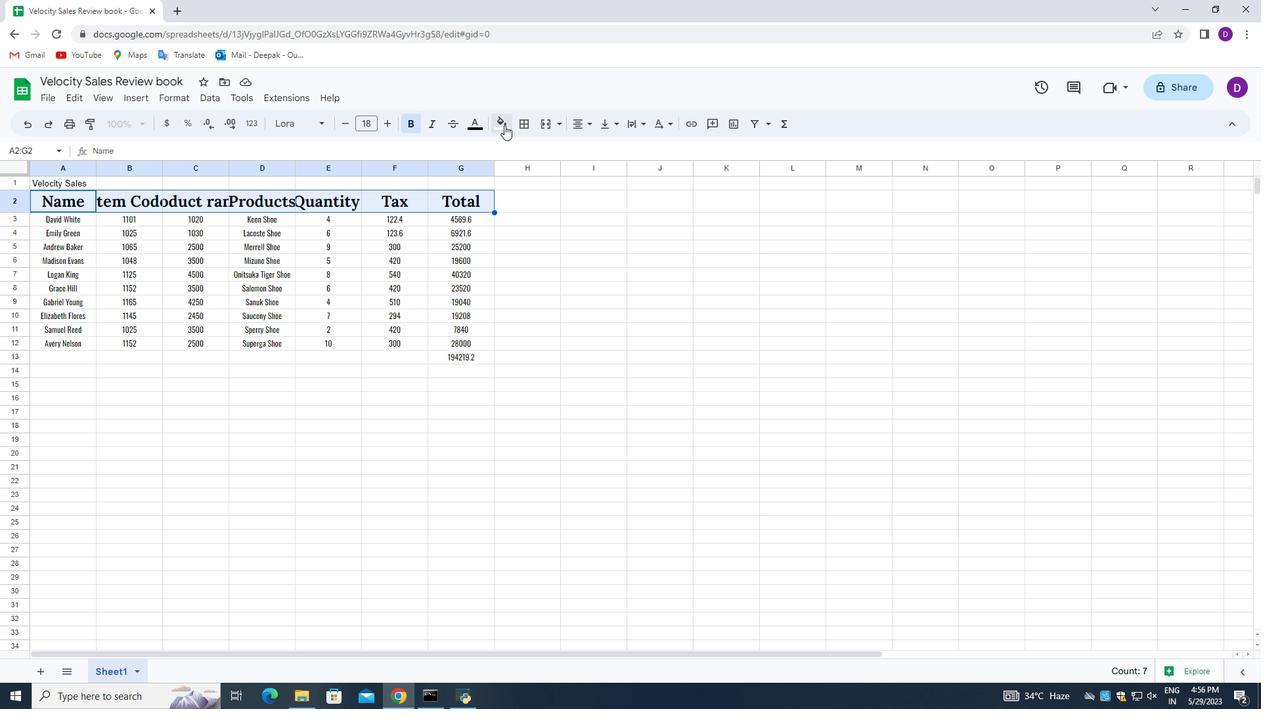 
Action: Mouse pressed left at (502, 124)
Screenshot: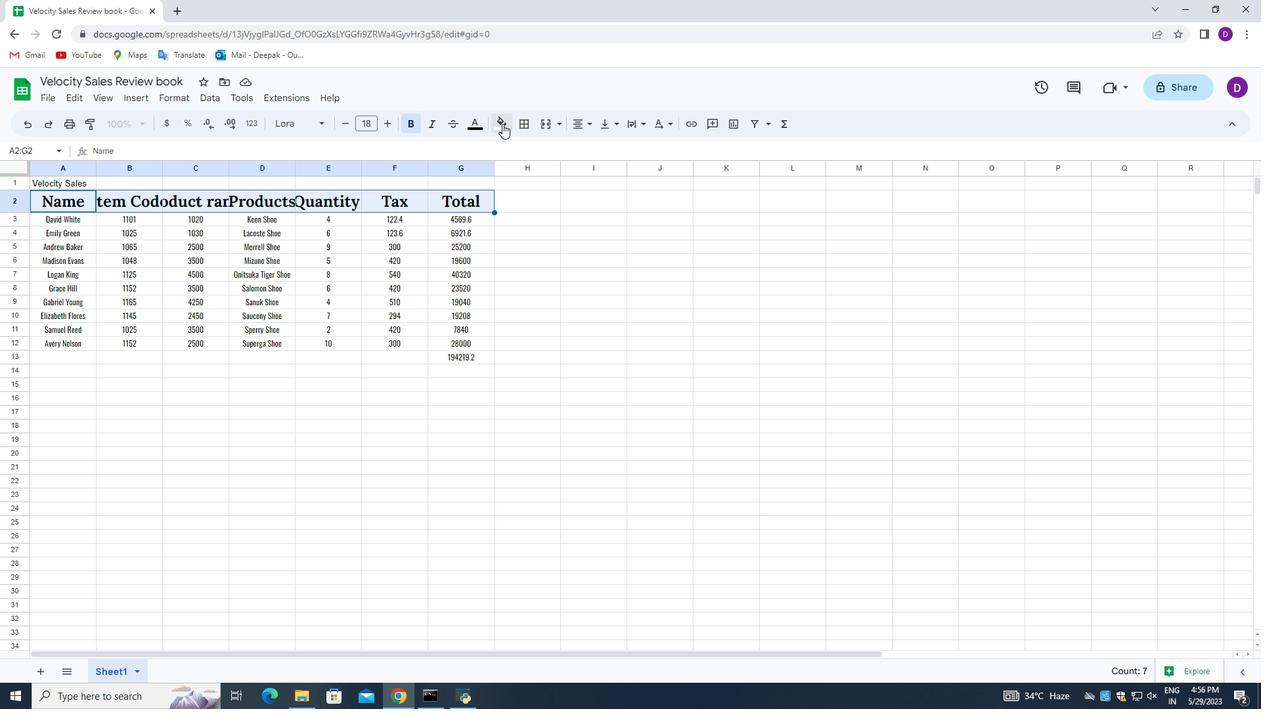 
Action: Mouse moved to (522, 182)
Screenshot: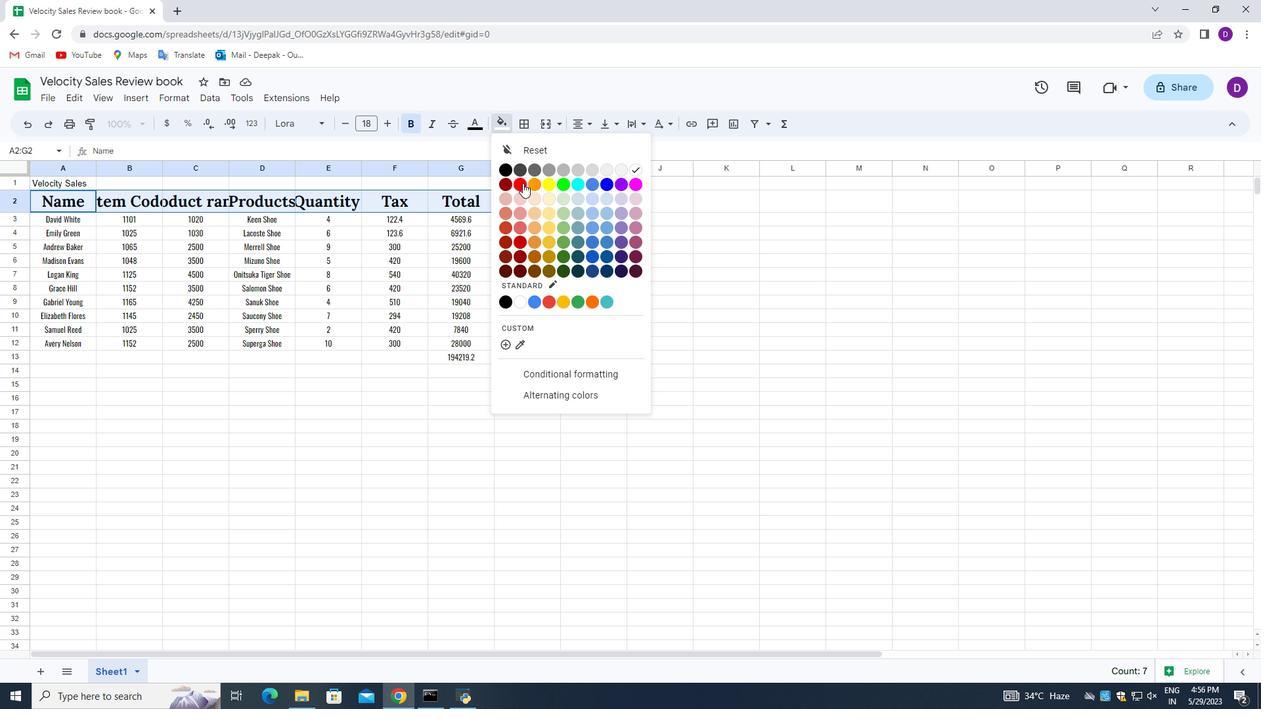 
Action: Mouse pressed left at (522, 182)
Screenshot: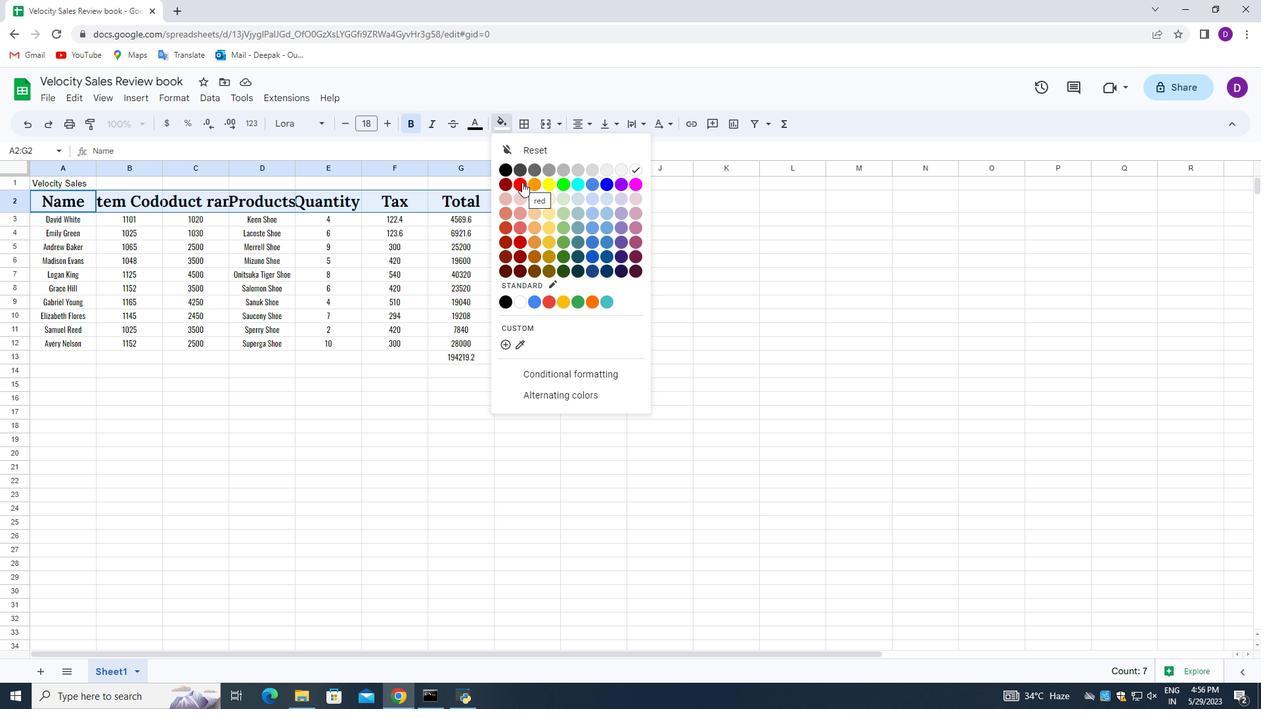 
Action: Mouse moved to (38, 217)
Screenshot: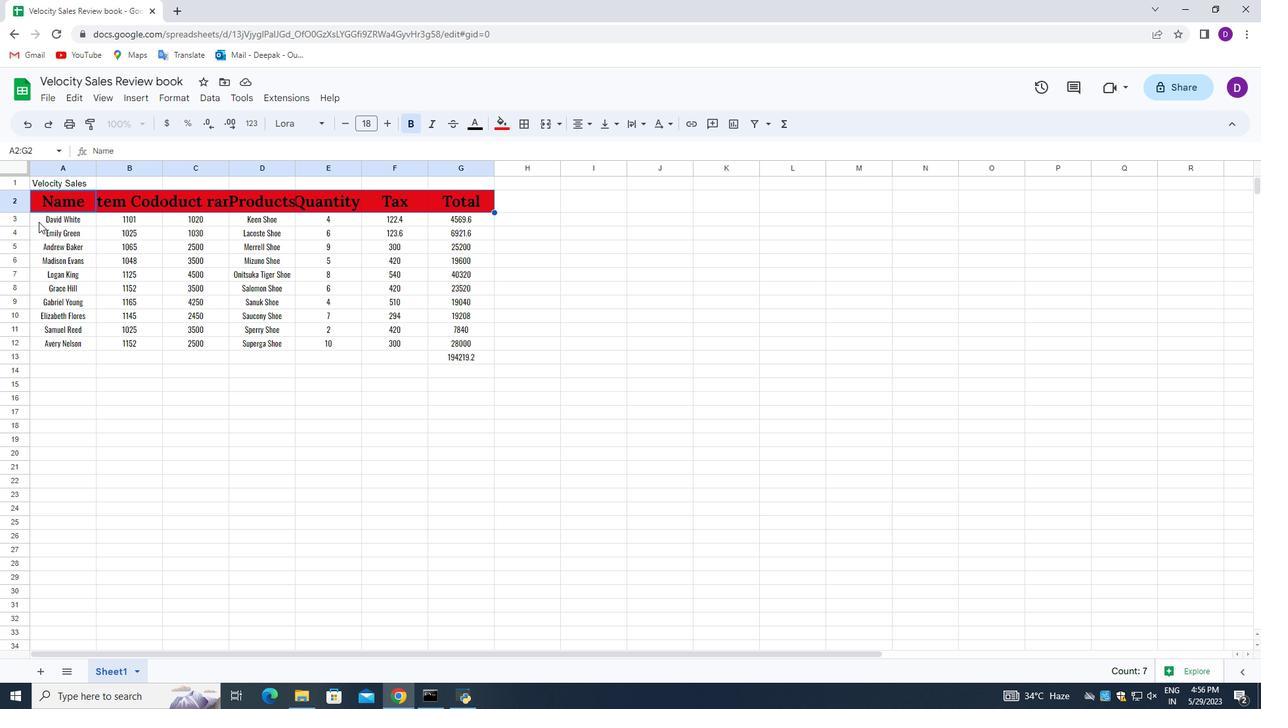 
Action: Mouse pressed left at (38, 217)
Screenshot: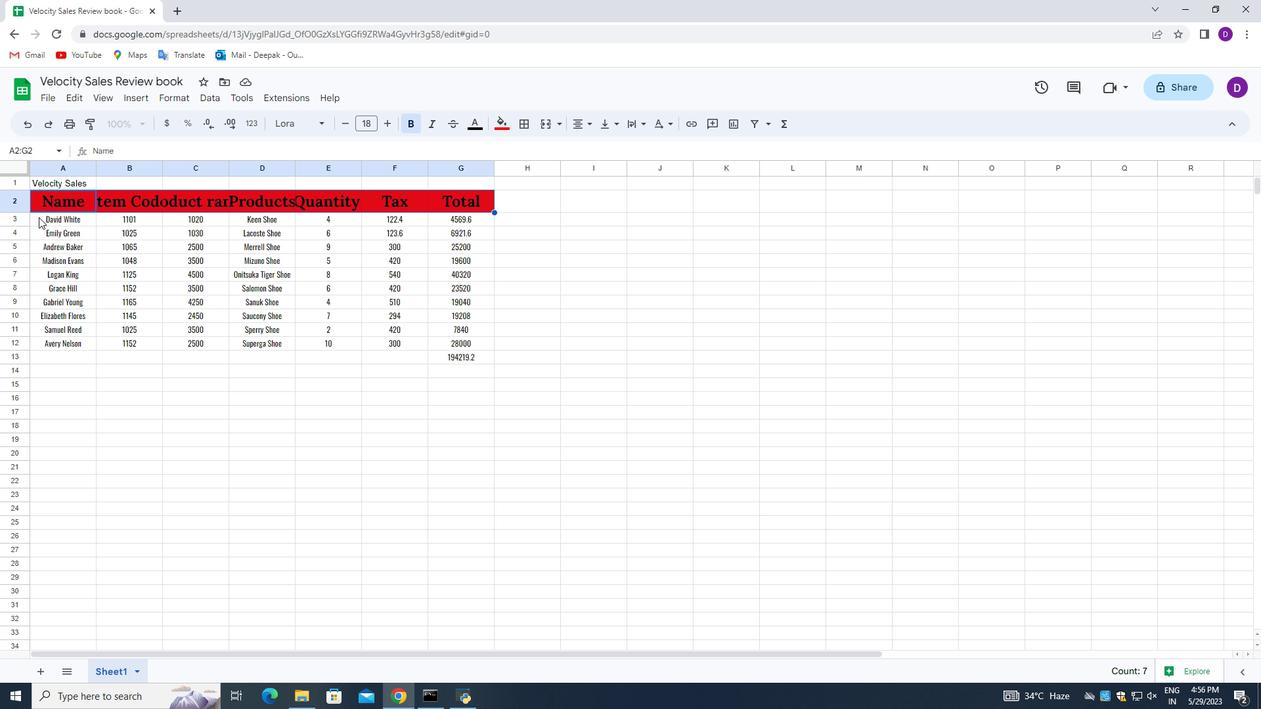 
Action: Mouse moved to (475, 128)
Screenshot: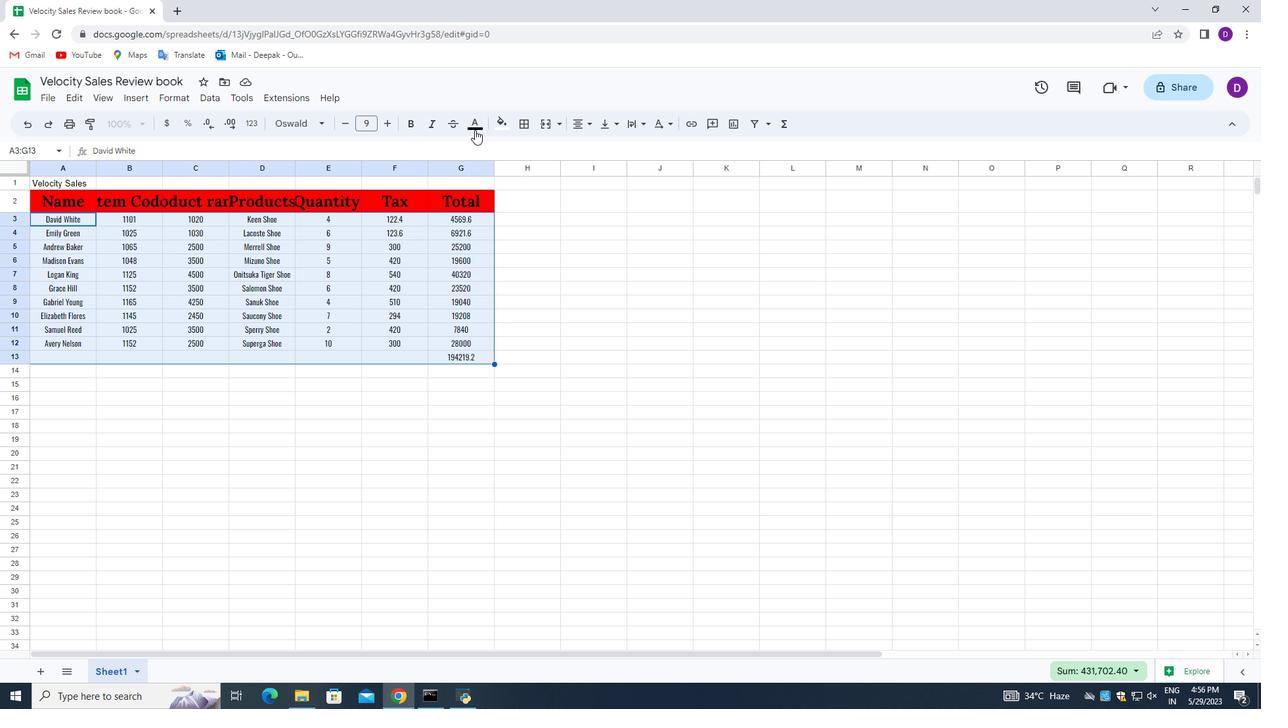 
Action: Mouse pressed left at (475, 128)
Screenshot: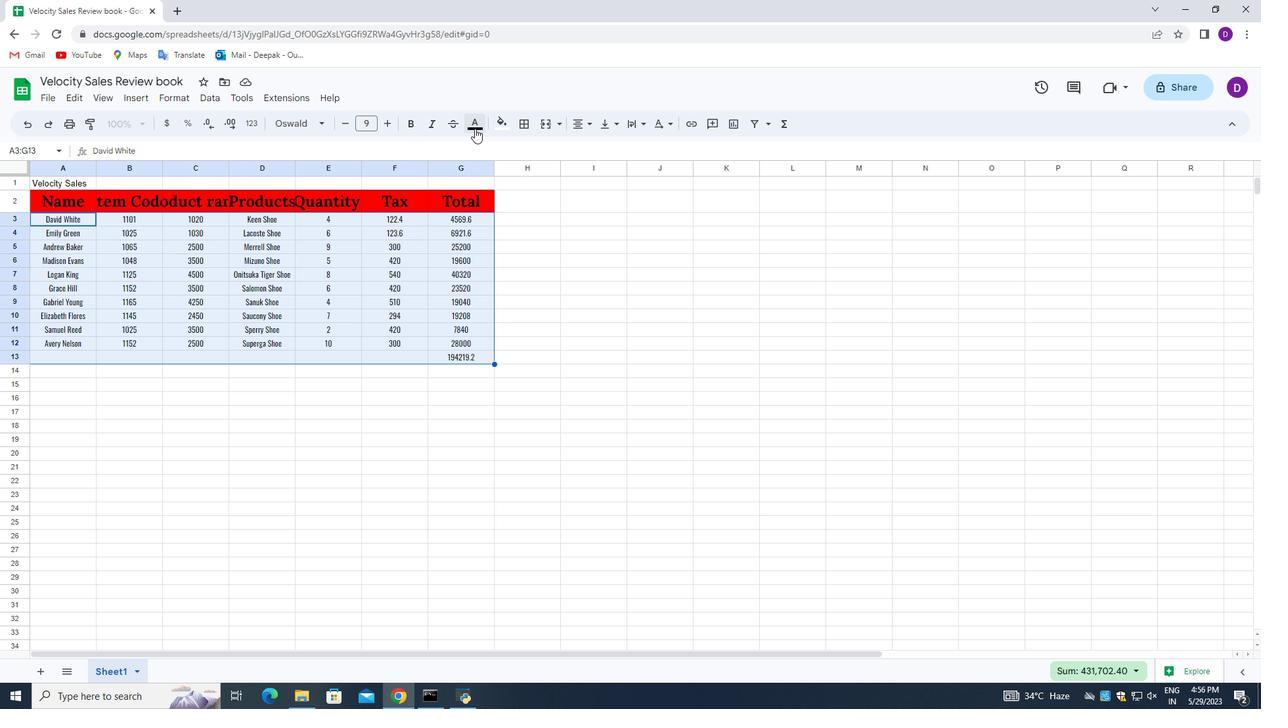 
Action: Mouse moved to (497, 183)
Screenshot: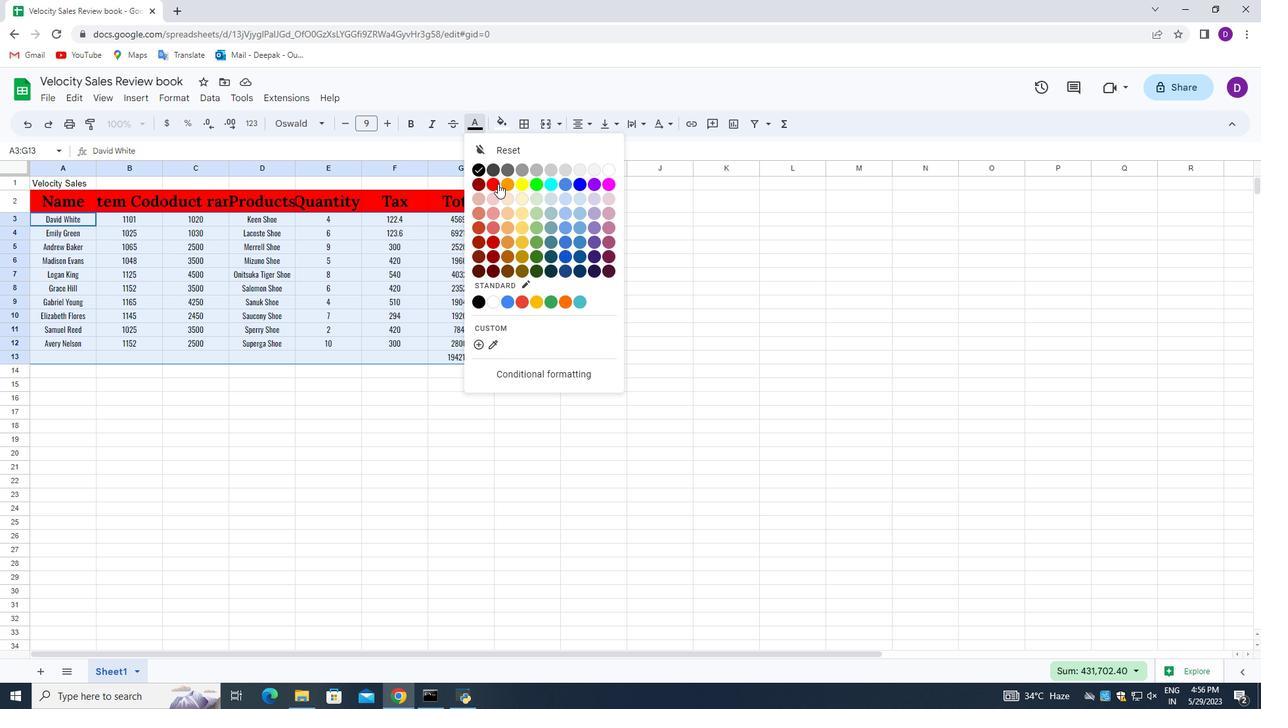 
Action: Mouse pressed left at (497, 183)
Screenshot: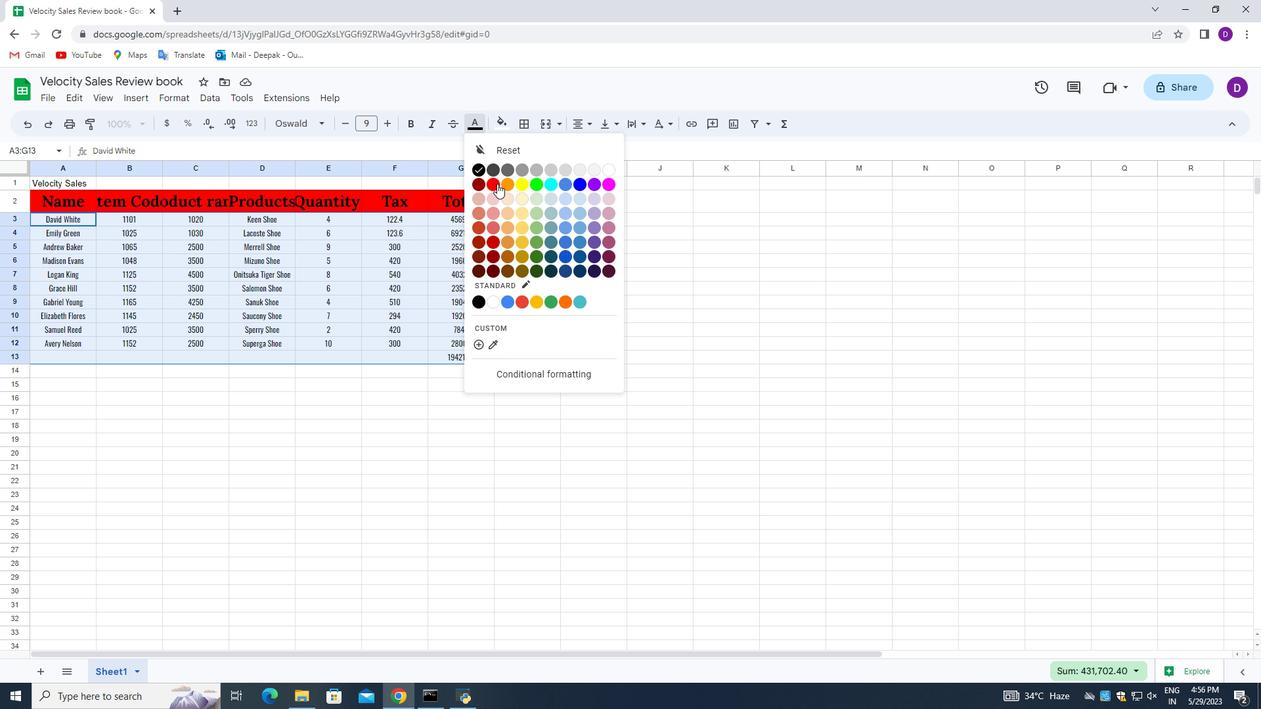 
Action: Mouse moved to (524, 344)
Screenshot: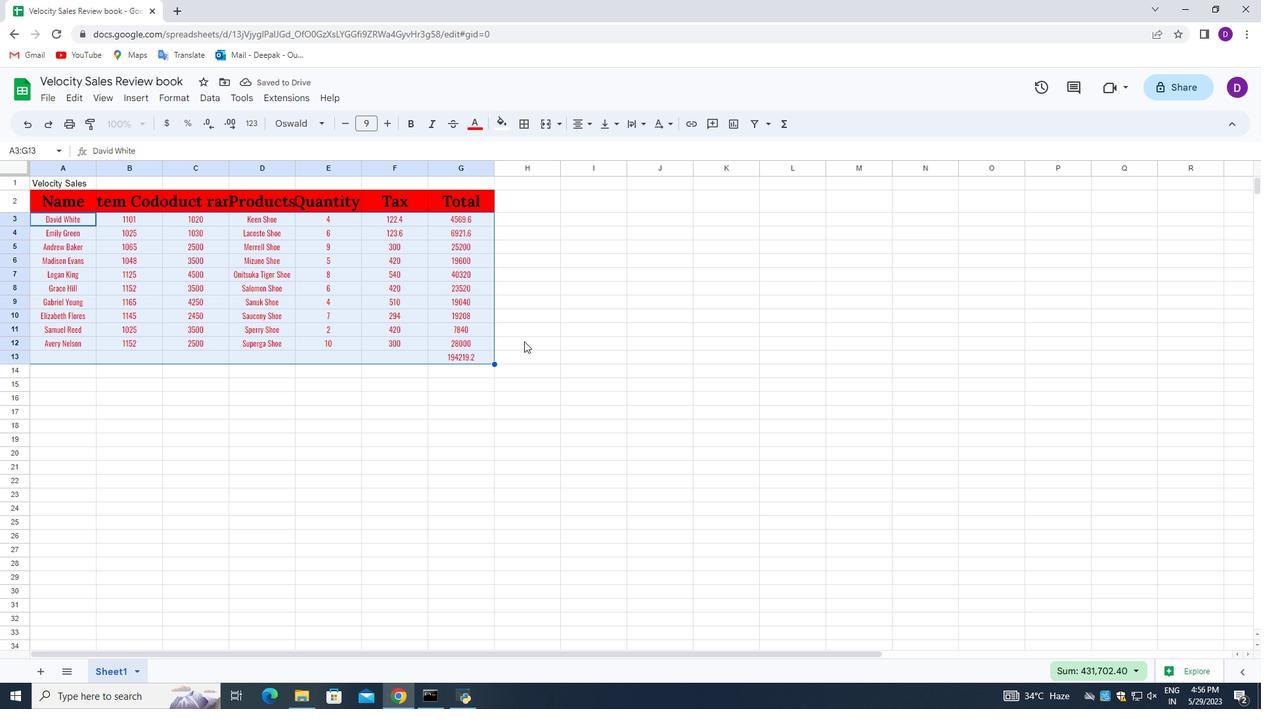 
Action: Mouse pressed left at (524, 344)
Screenshot: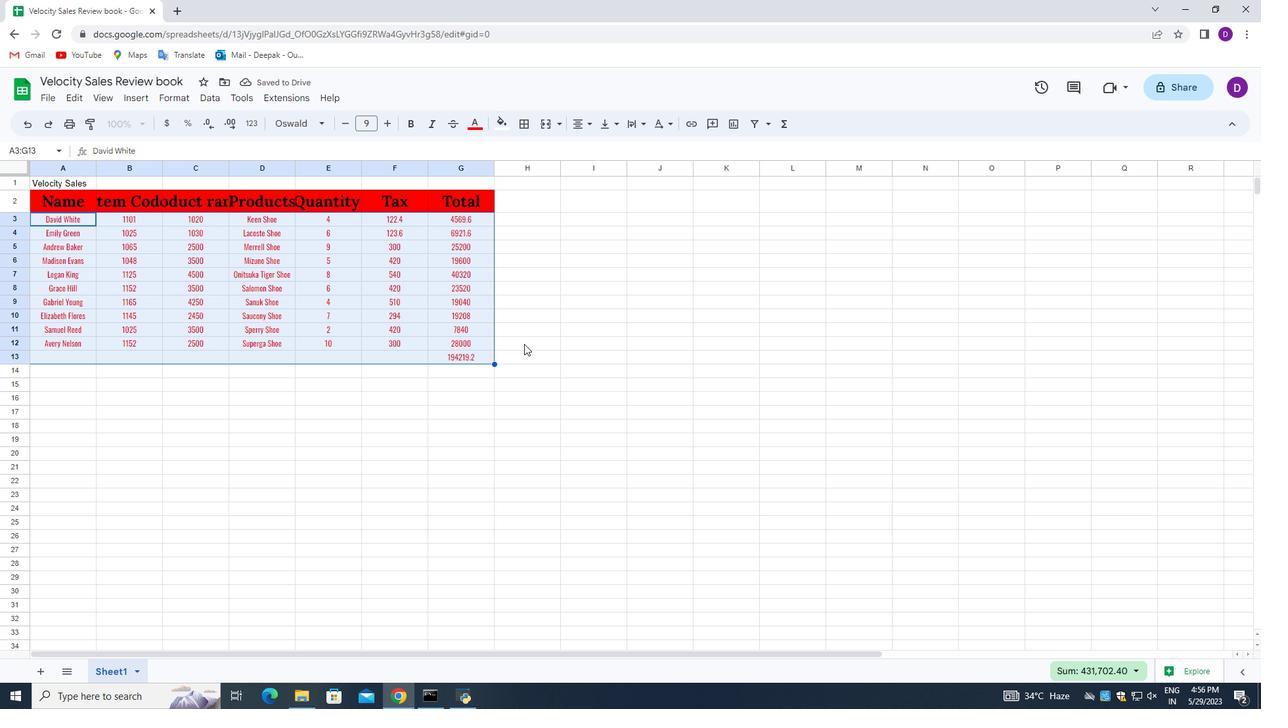 
Action: Mouse moved to (245, 388)
Screenshot: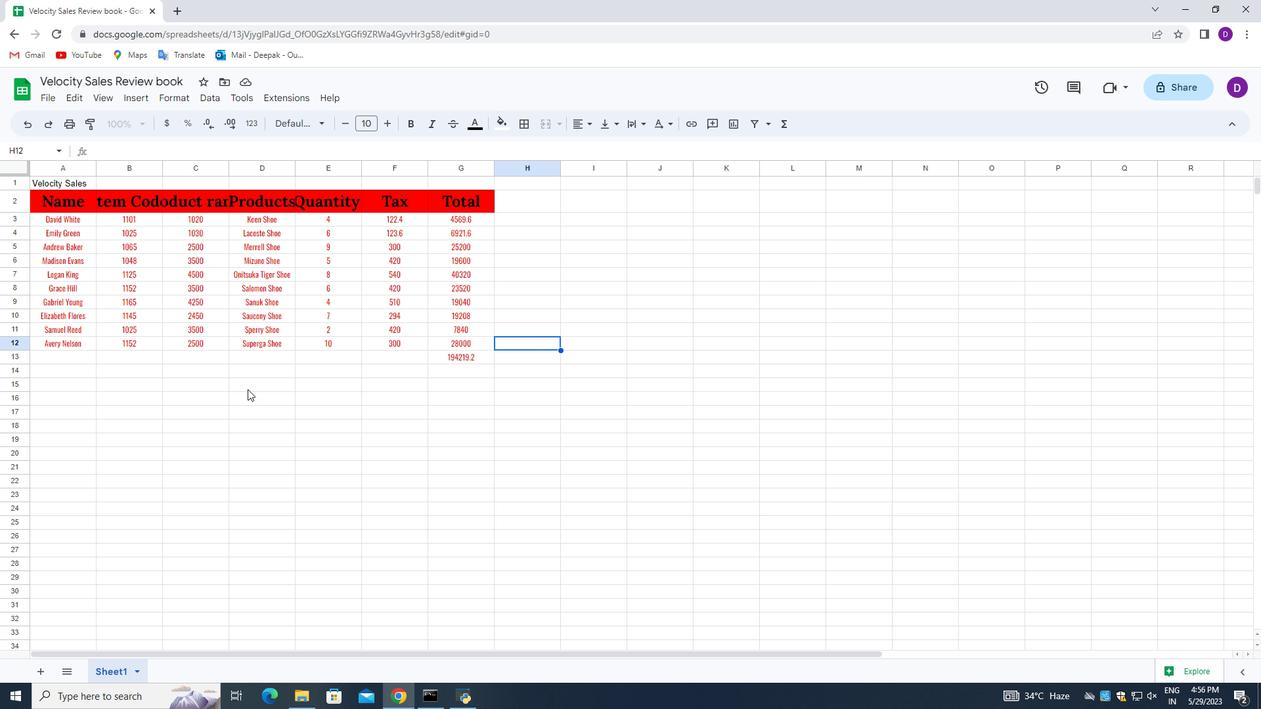
Action: Mouse scrolled (245, 388) with delta (0, 0)
Screenshot: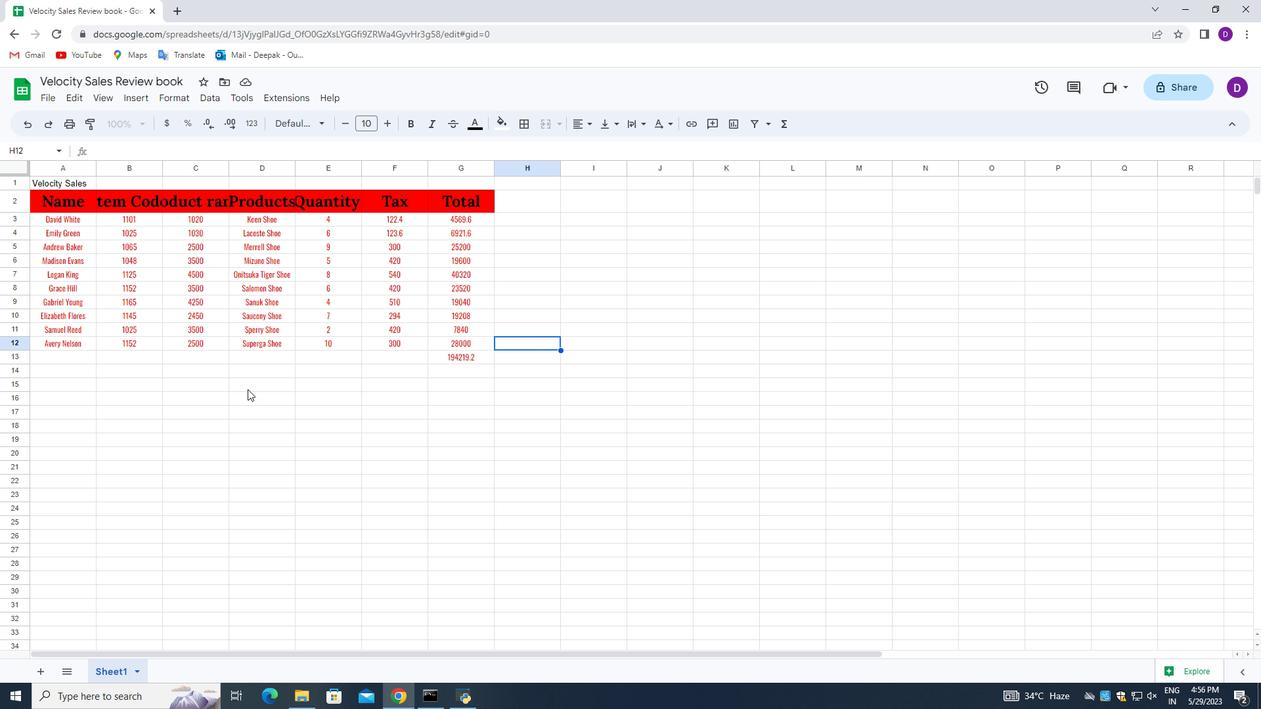 
Action: Mouse moved to (245, 387)
Screenshot: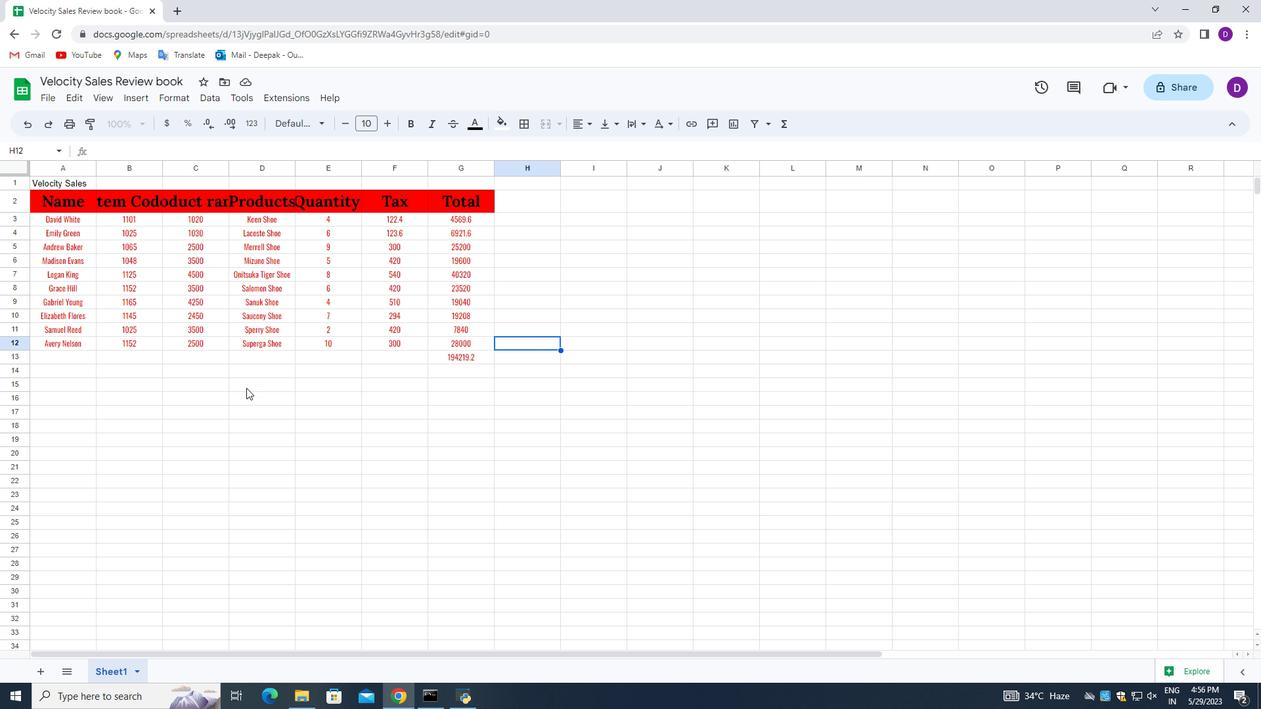 
Action: Mouse scrolled (245, 388) with delta (0, 0)
Screenshot: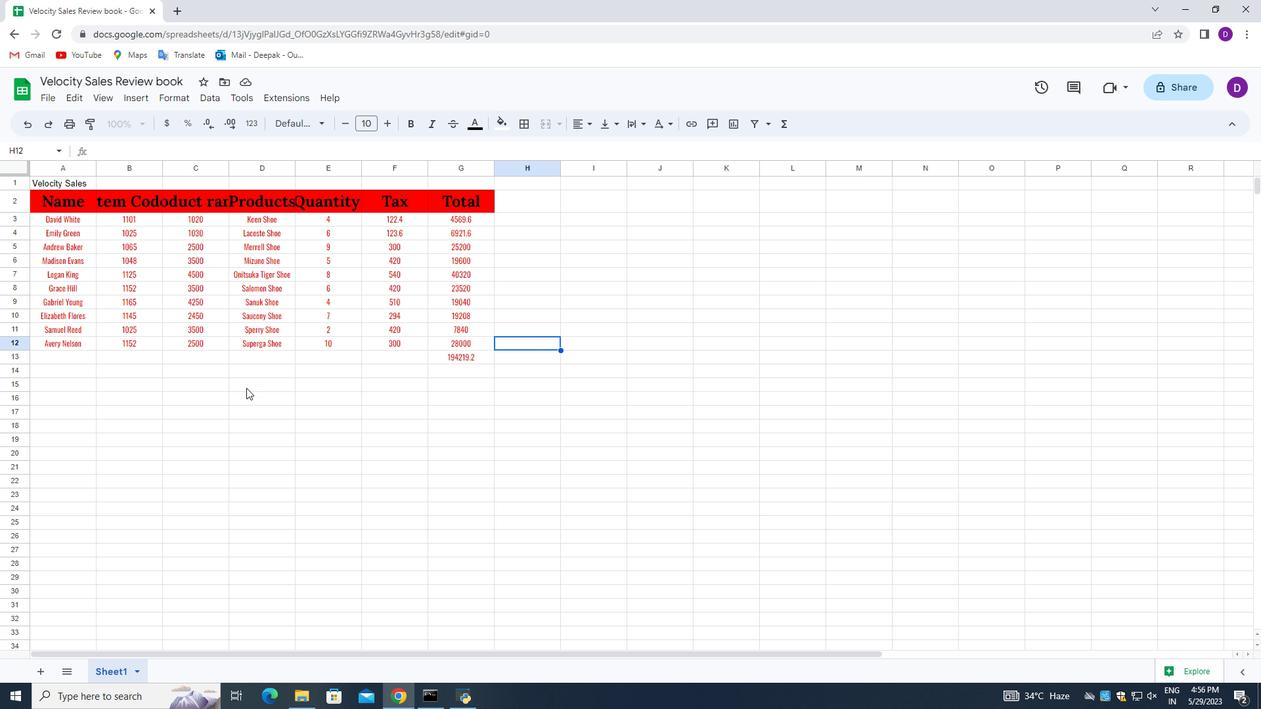 
Action: Mouse scrolled (245, 388) with delta (0, 0)
Screenshot: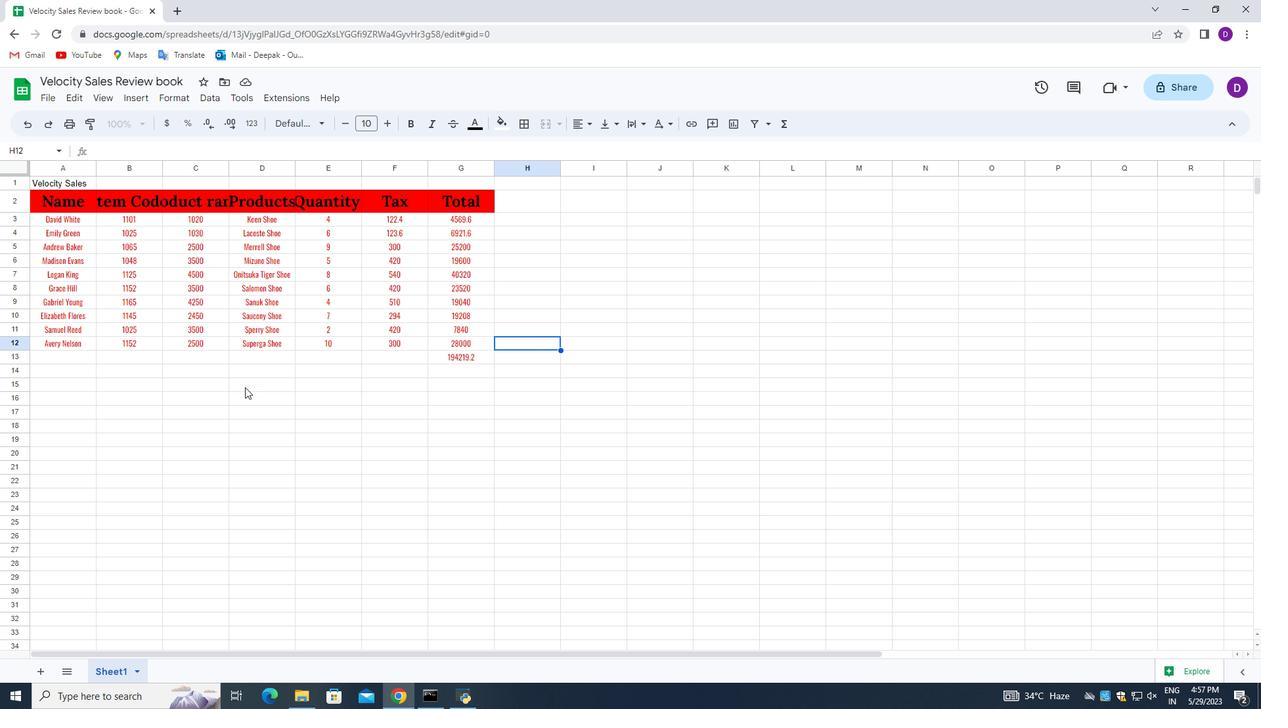 
Action: Mouse moved to (316, 374)
Screenshot: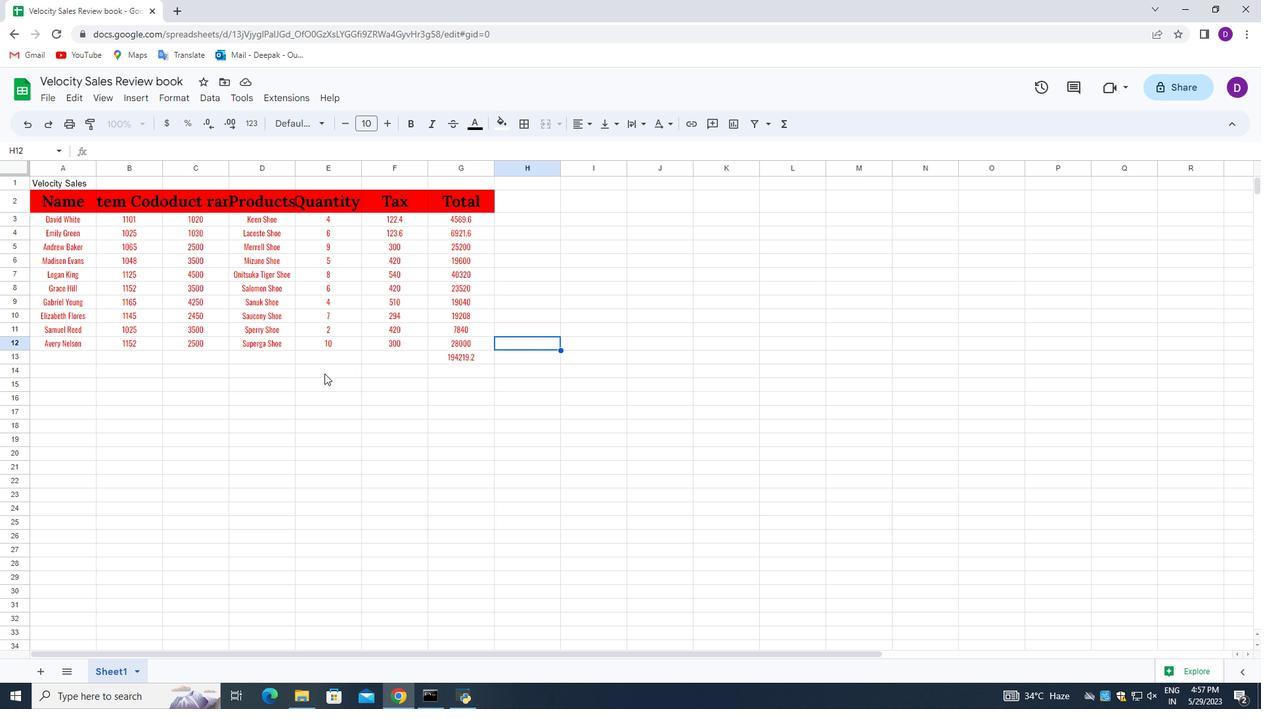 
Action: Mouse scrolled (316, 375) with delta (0, 0)
Screenshot: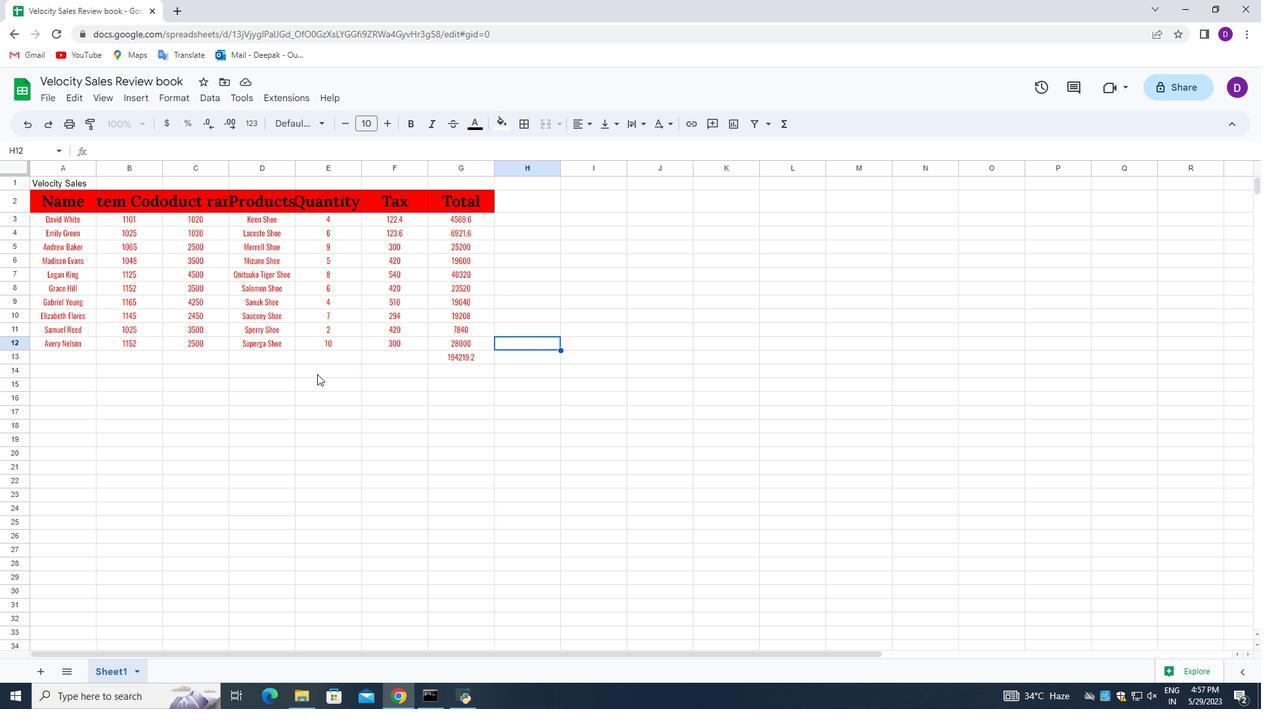 
Action: Mouse scrolled (316, 375) with delta (0, 0)
Screenshot: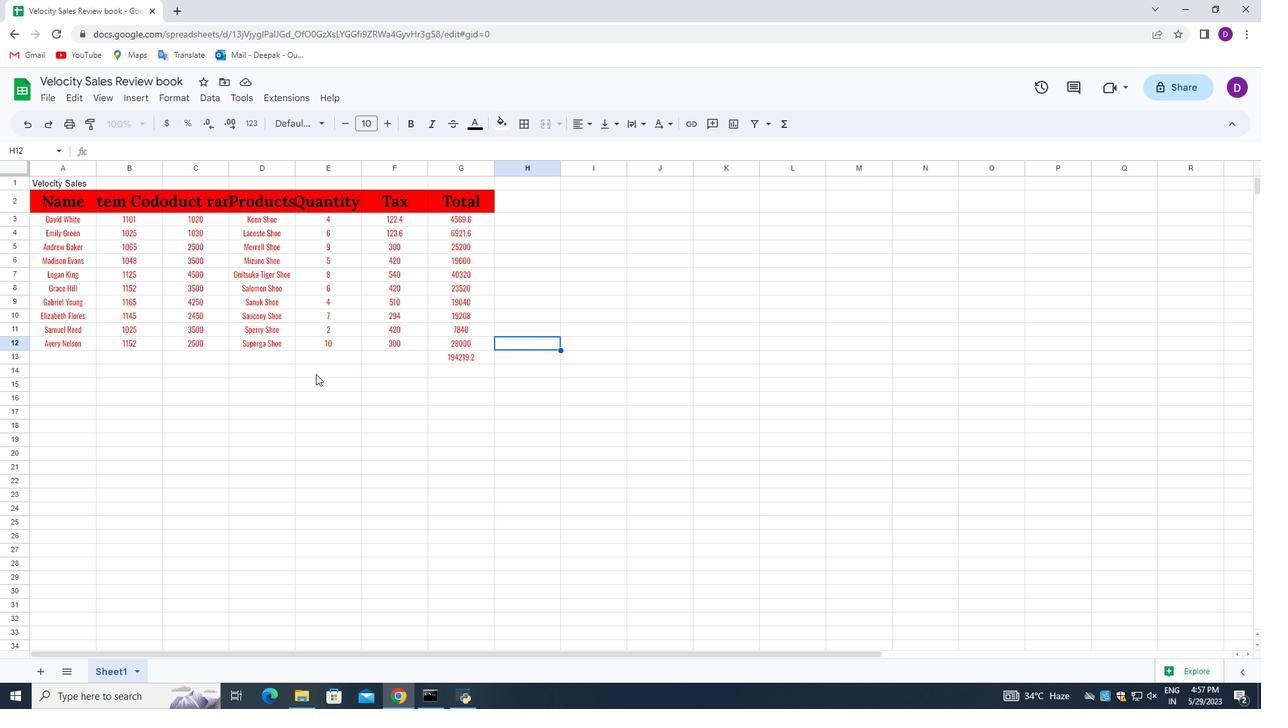 
Action: Mouse moved to (384, 378)
Screenshot: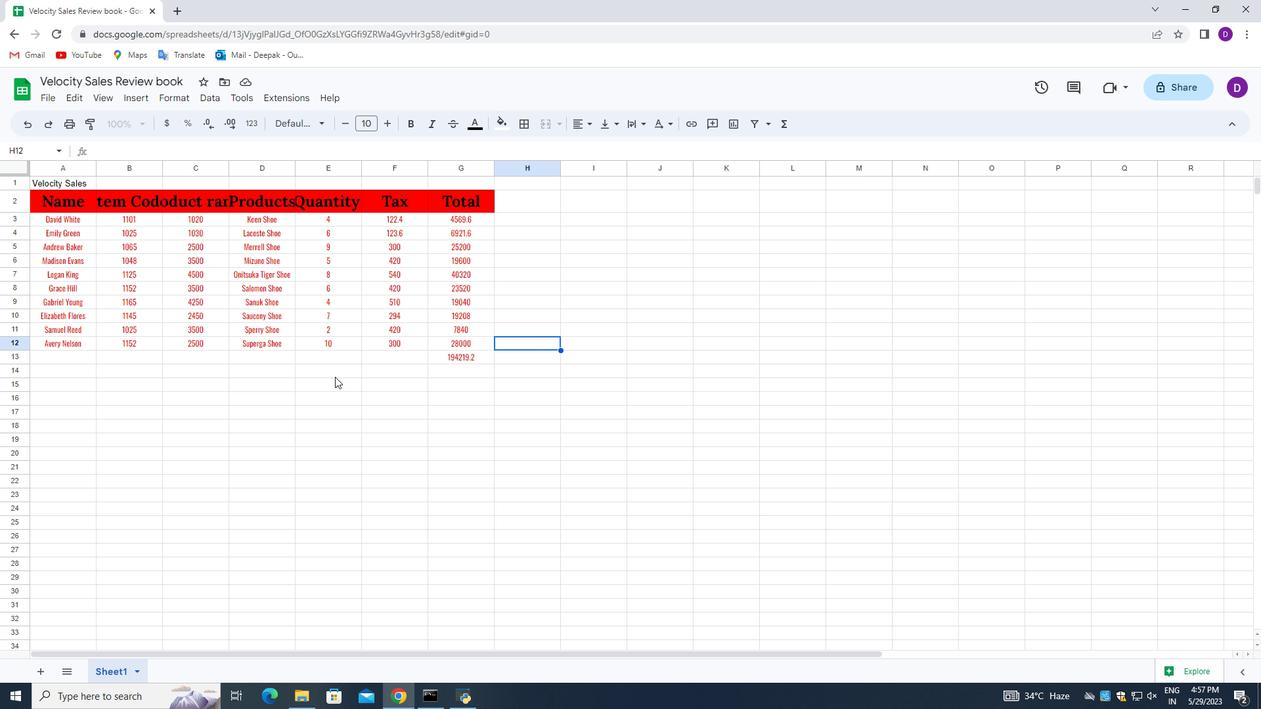 
